 Task: Look for space in Burlington, United States from 10th July, 2023 to 15th July, 2023 for 7 adults in price range Rs.10000 to Rs.15000. Place can be entire place or shared room with 4 bedrooms having 7 beds and 4 bathrooms. Property type can be house, flat, guest house. Amenities needed are: wifi, TV, free parkinig on premises, gym, breakfast. Booking option can be shelf check-in. Required host language is English.
Action: Mouse moved to (402, 99)
Screenshot: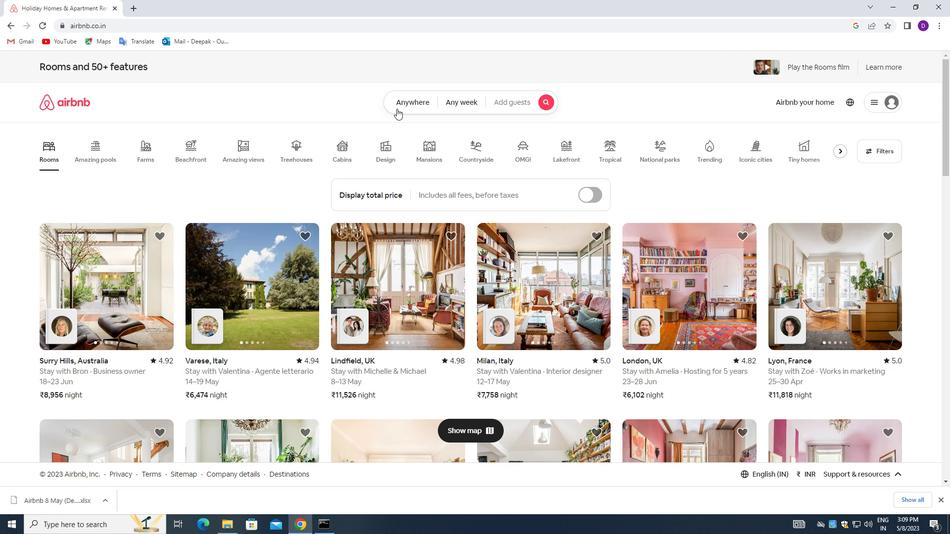 
Action: Mouse pressed left at (402, 99)
Screenshot: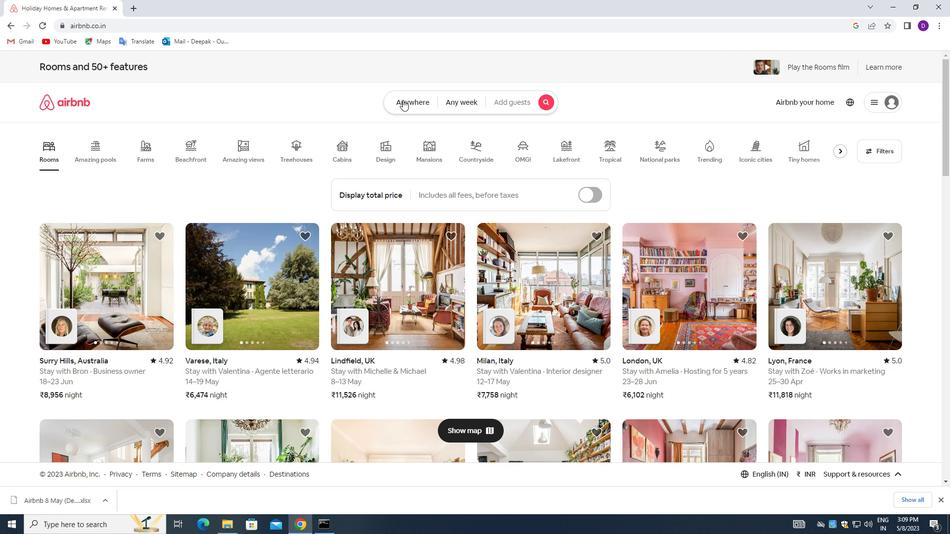 
Action: Mouse moved to (354, 140)
Screenshot: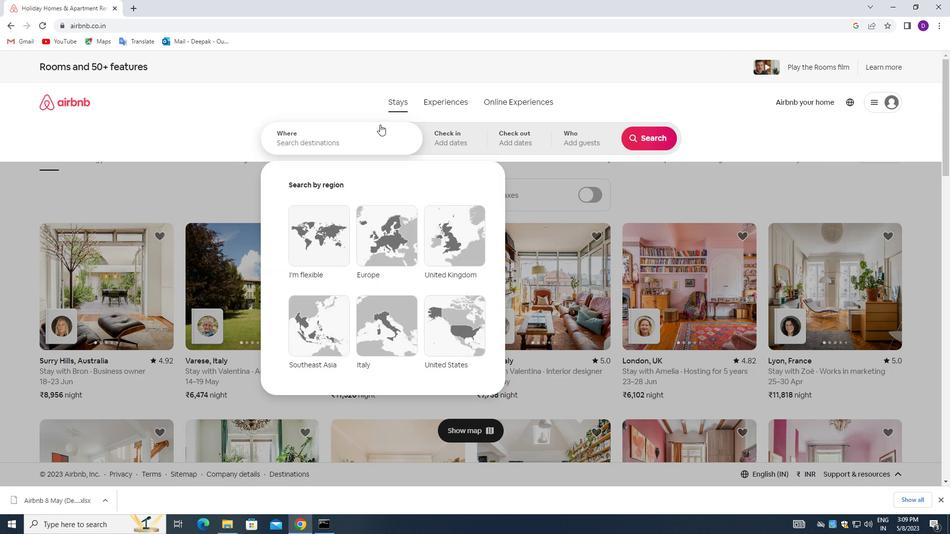 
Action: Mouse pressed left at (354, 140)
Screenshot: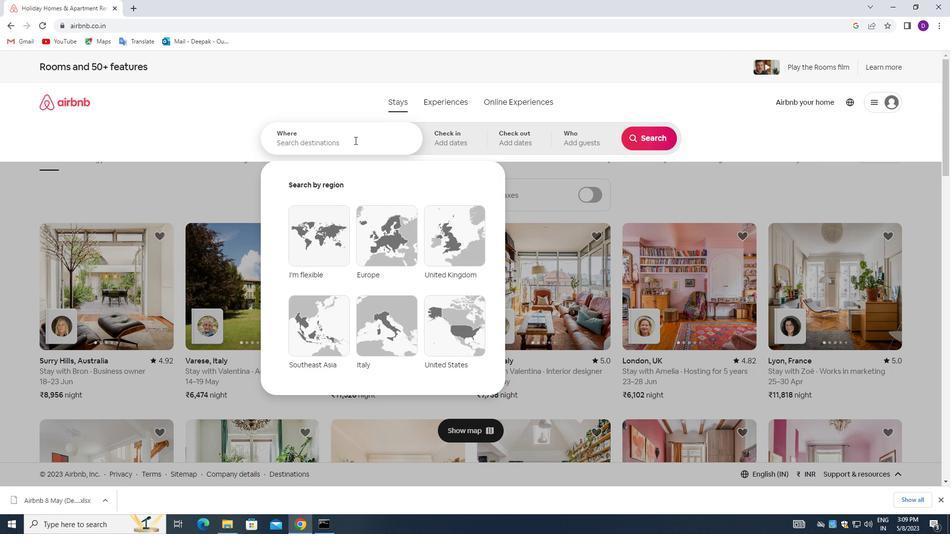 
Action: Mouse moved to (216, 192)
Screenshot: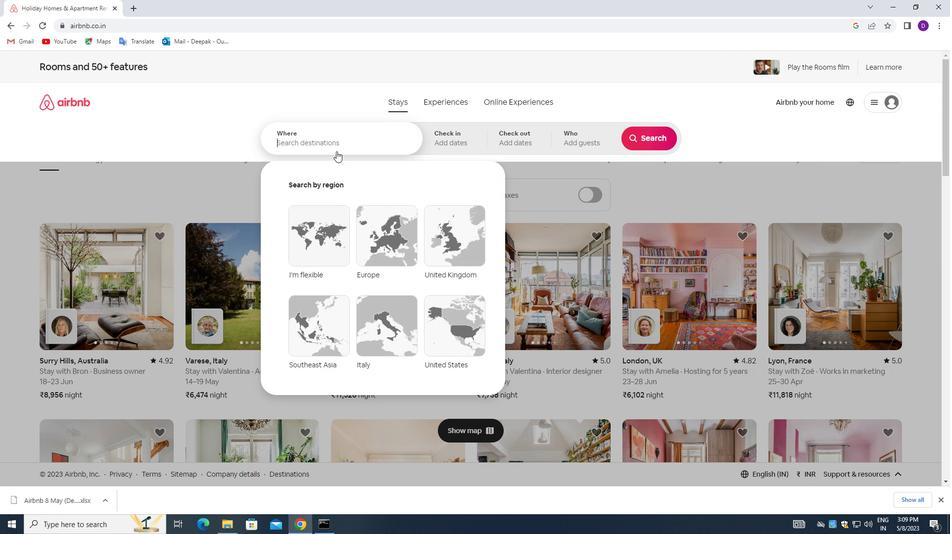 
Action: Key pressed <Key.shift_r>Burlington,<Key.space><Key.shift>UNITED<Key.space><Key.shift_r>STATES<Key.enter>
Screenshot: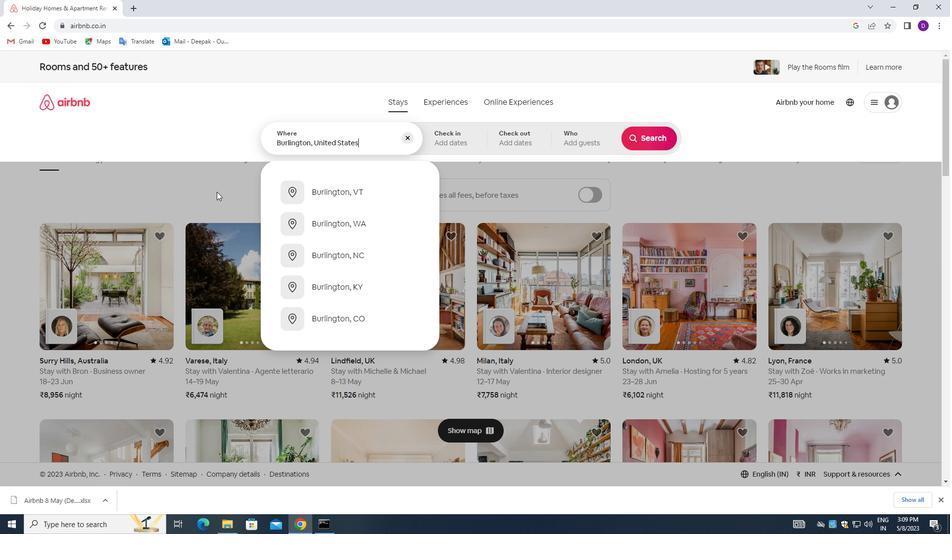 
Action: Mouse moved to (644, 219)
Screenshot: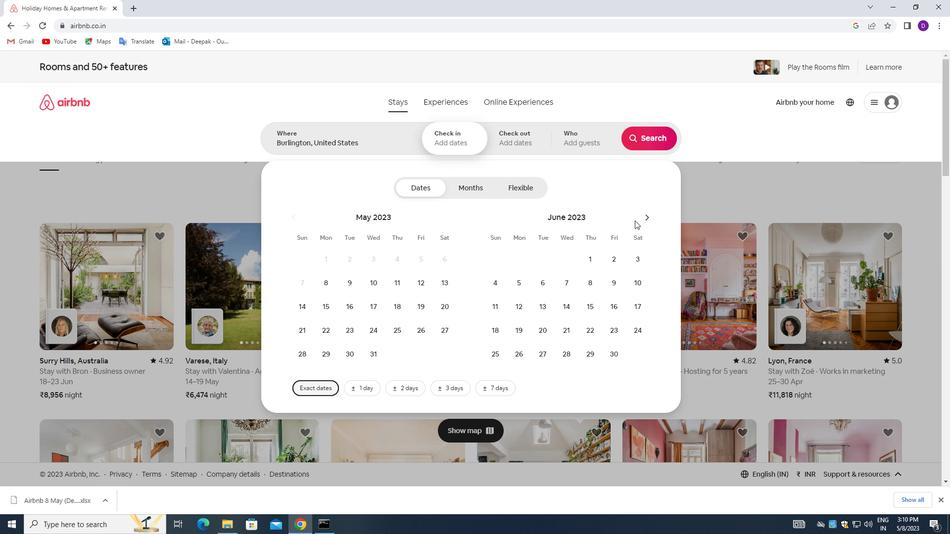 
Action: Mouse pressed left at (644, 219)
Screenshot: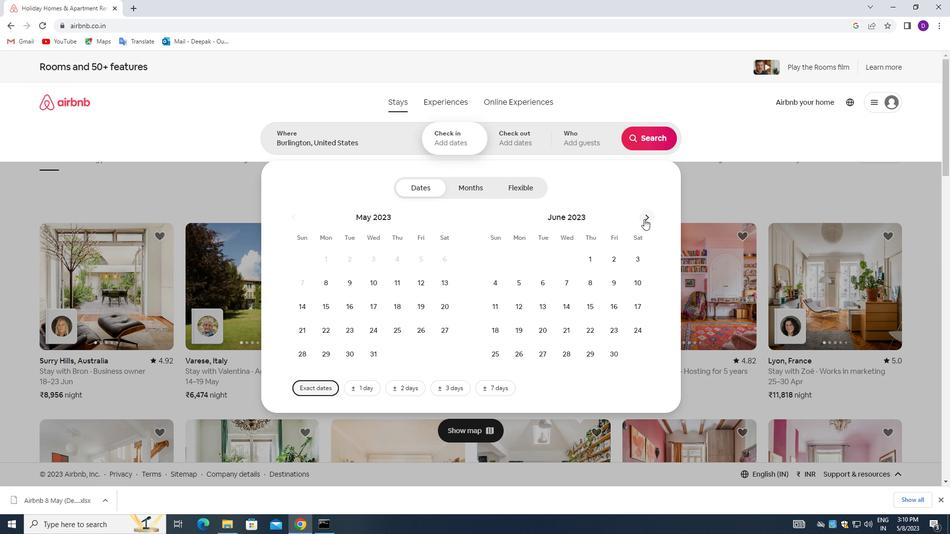 
Action: Mouse moved to (518, 302)
Screenshot: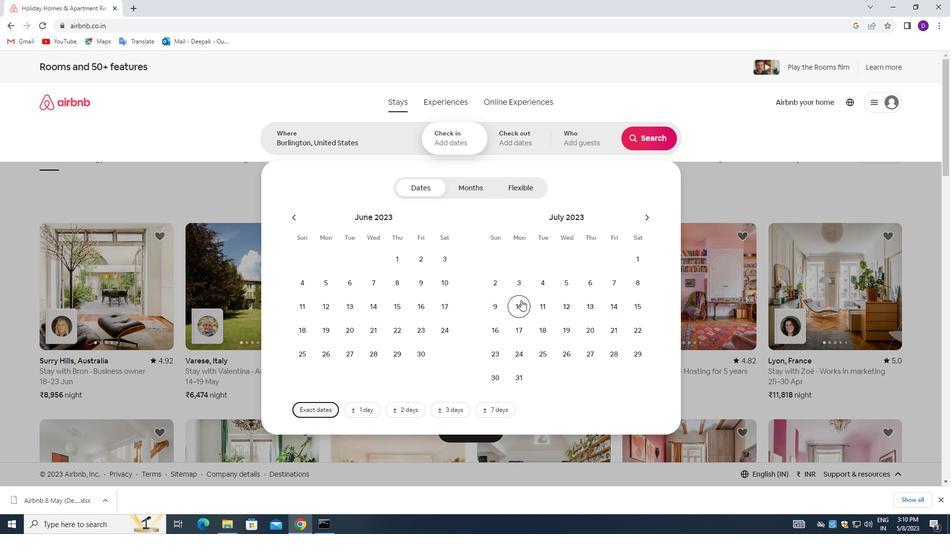 
Action: Mouse pressed left at (518, 302)
Screenshot: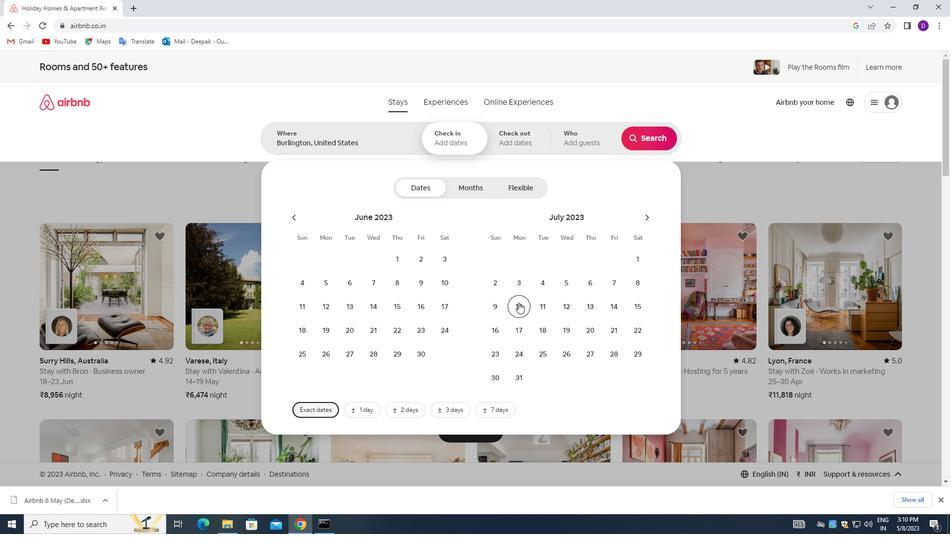 
Action: Mouse moved to (634, 302)
Screenshot: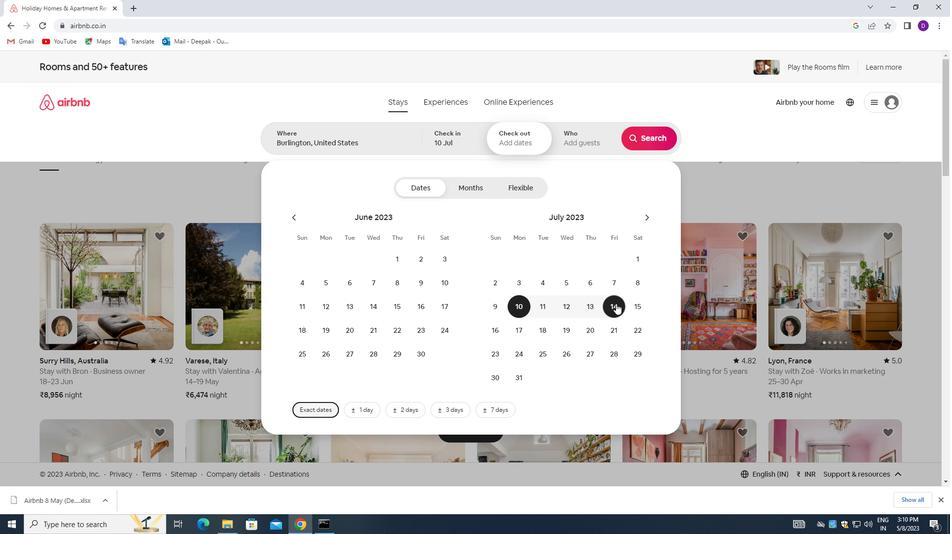 
Action: Mouse pressed left at (634, 302)
Screenshot: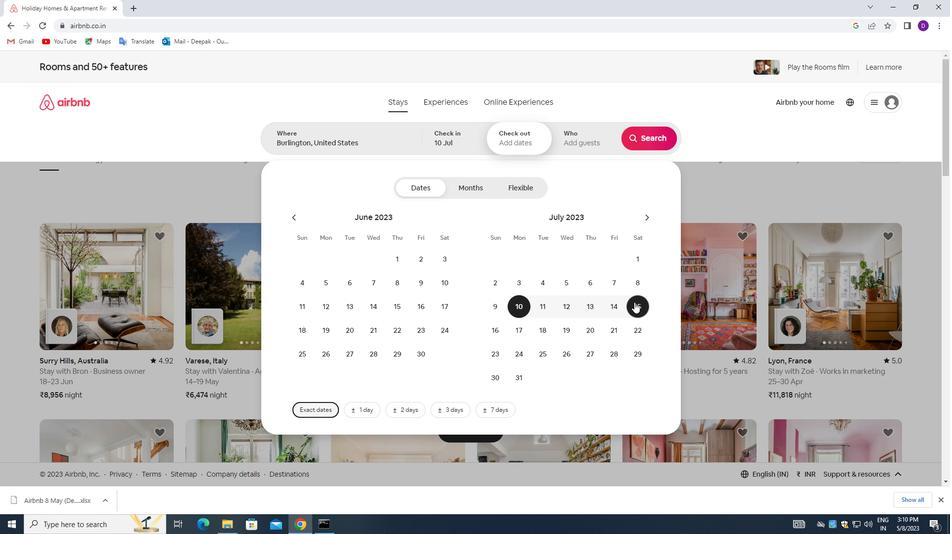 
Action: Mouse moved to (579, 142)
Screenshot: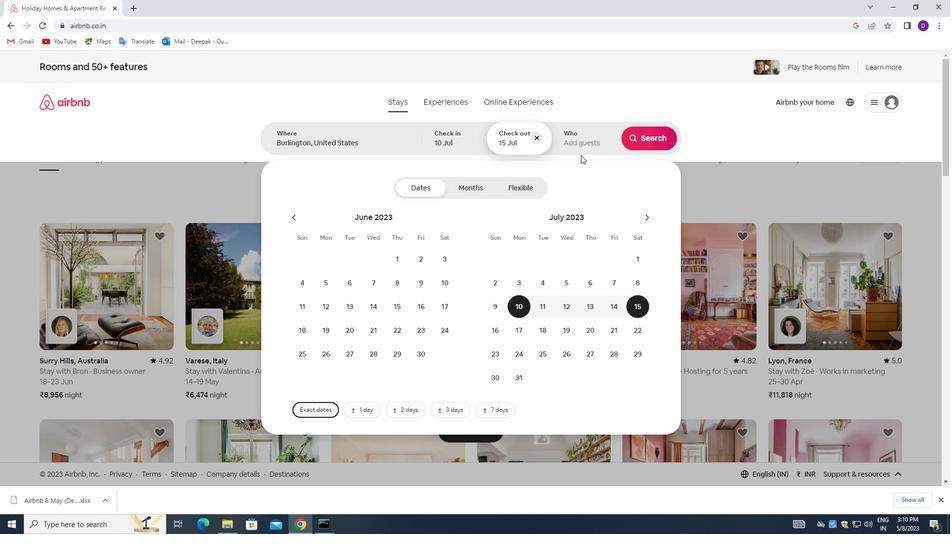 
Action: Mouse pressed left at (579, 142)
Screenshot: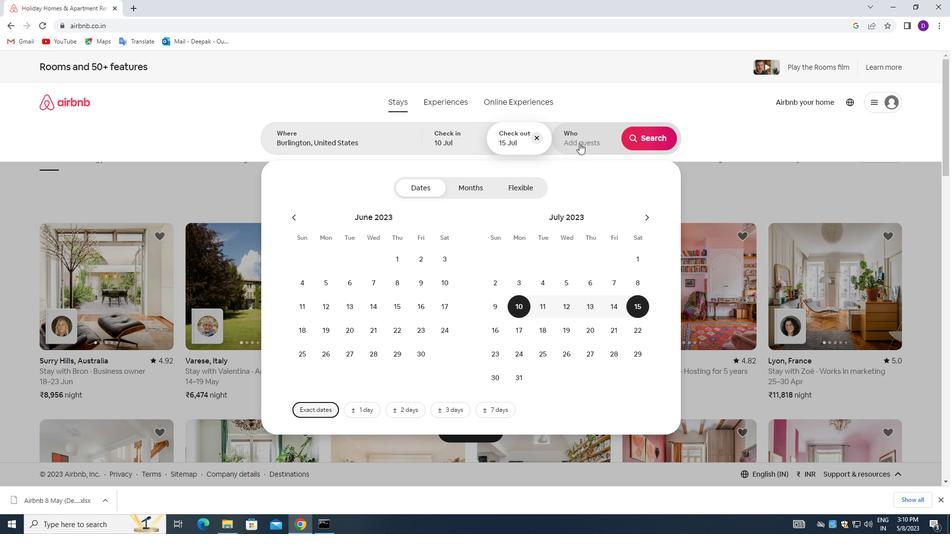 
Action: Mouse moved to (650, 193)
Screenshot: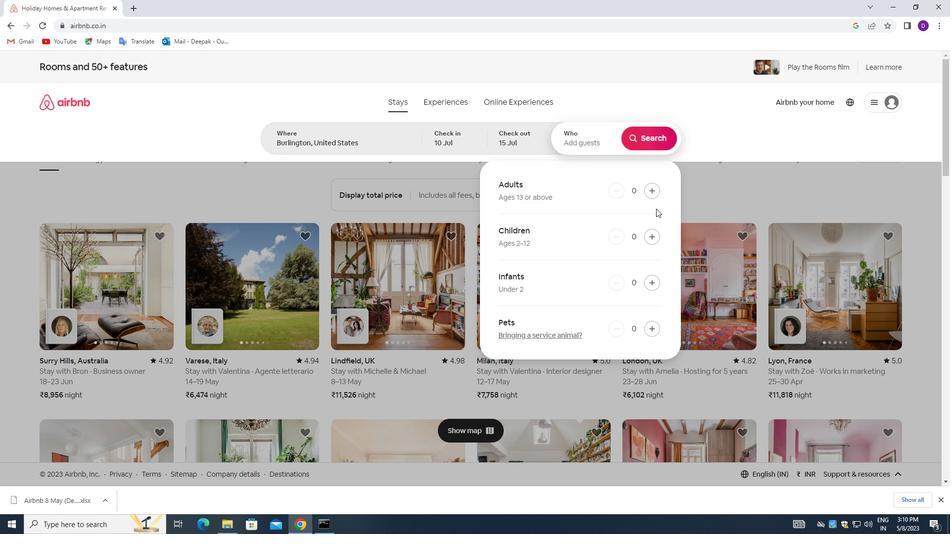 
Action: Mouse pressed left at (650, 193)
Screenshot: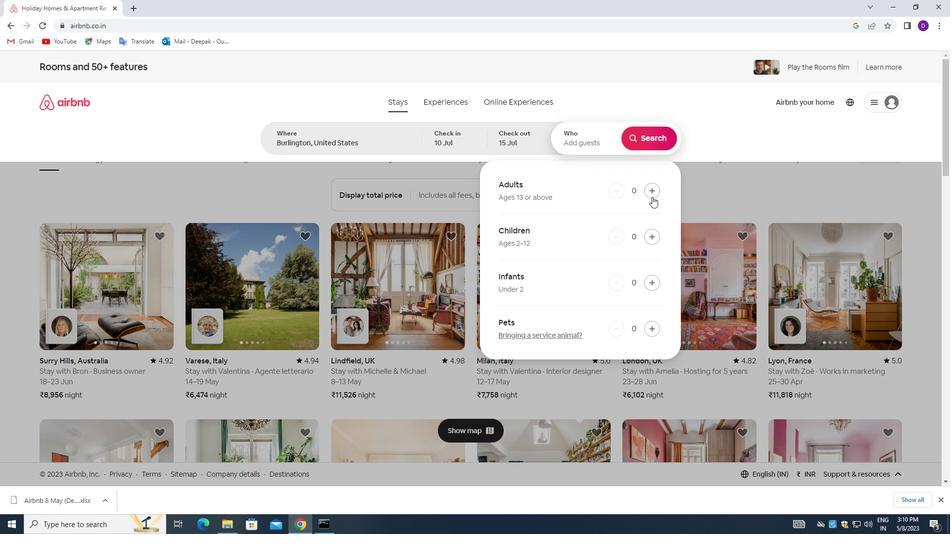 
Action: Mouse pressed left at (650, 193)
Screenshot: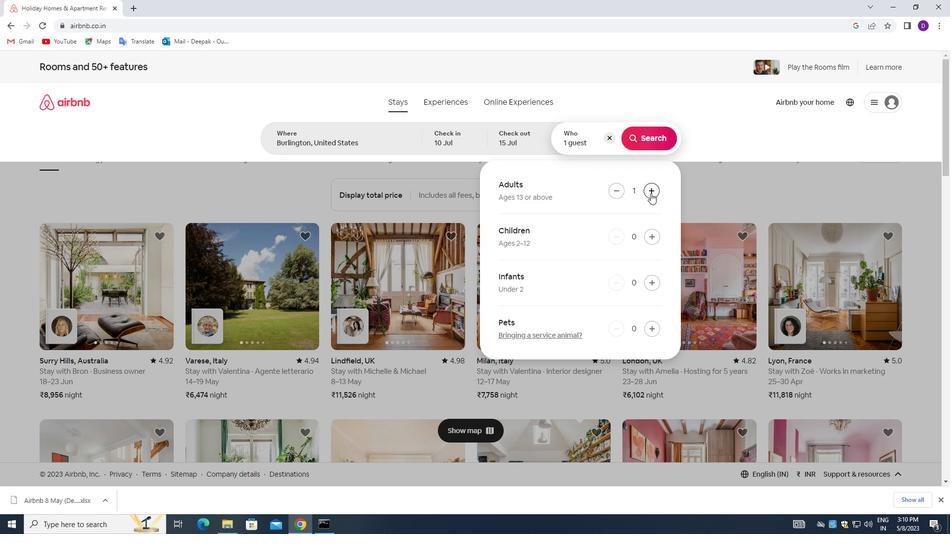 
Action: Mouse pressed left at (650, 193)
Screenshot: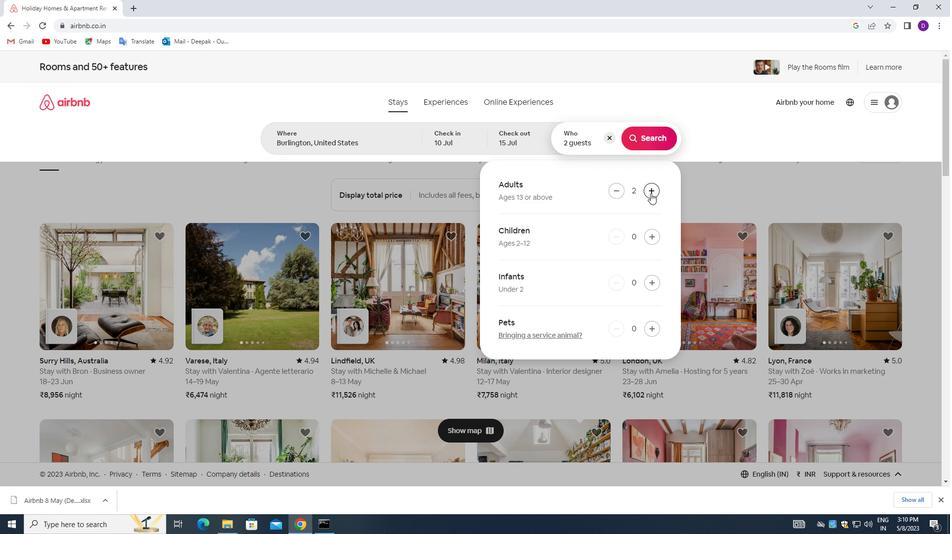 
Action: Mouse pressed left at (650, 193)
Screenshot: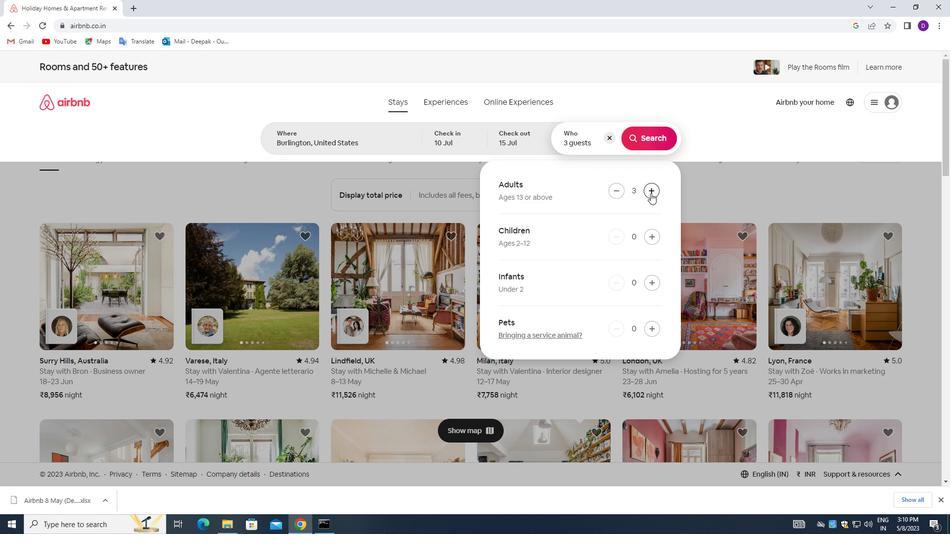 
Action: Mouse pressed left at (650, 193)
Screenshot: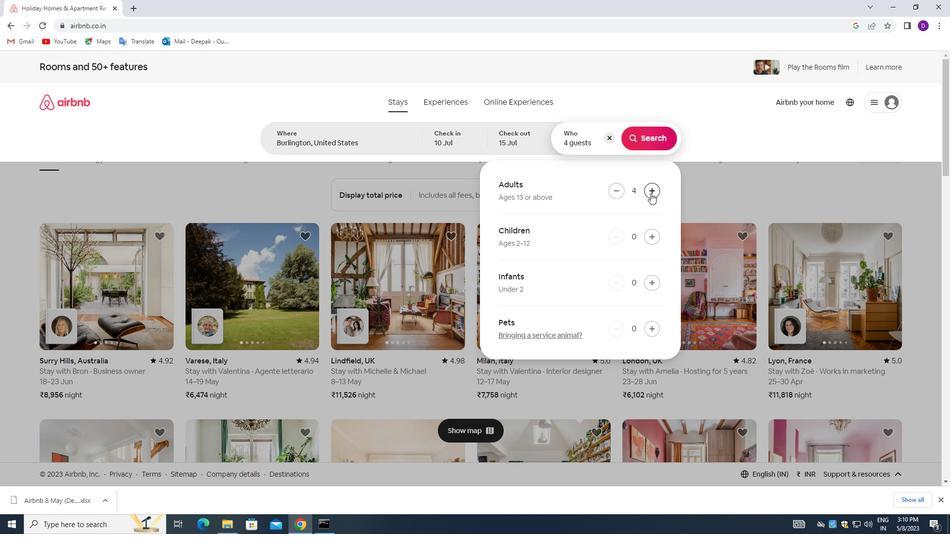 
Action: Mouse pressed left at (650, 193)
Screenshot: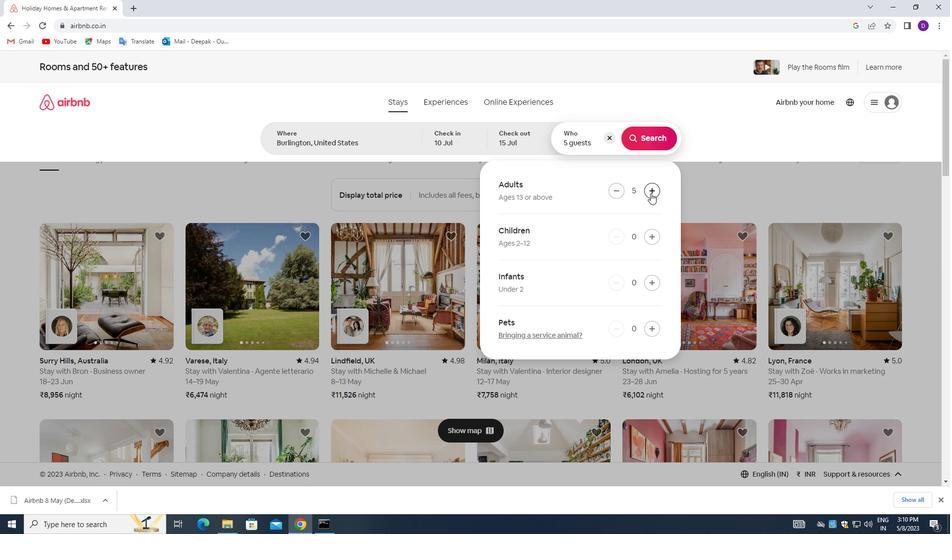 
Action: Mouse pressed left at (650, 193)
Screenshot: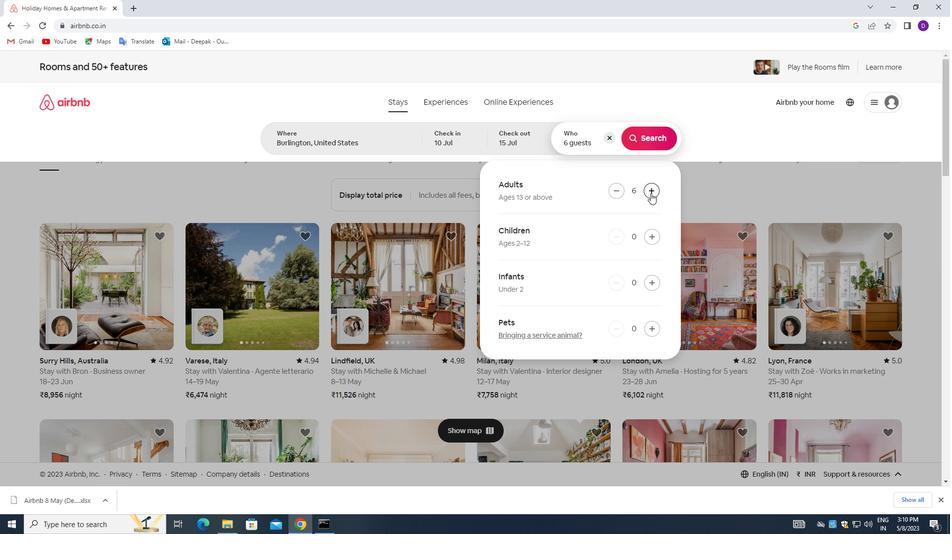 
Action: Mouse moved to (644, 141)
Screenshot: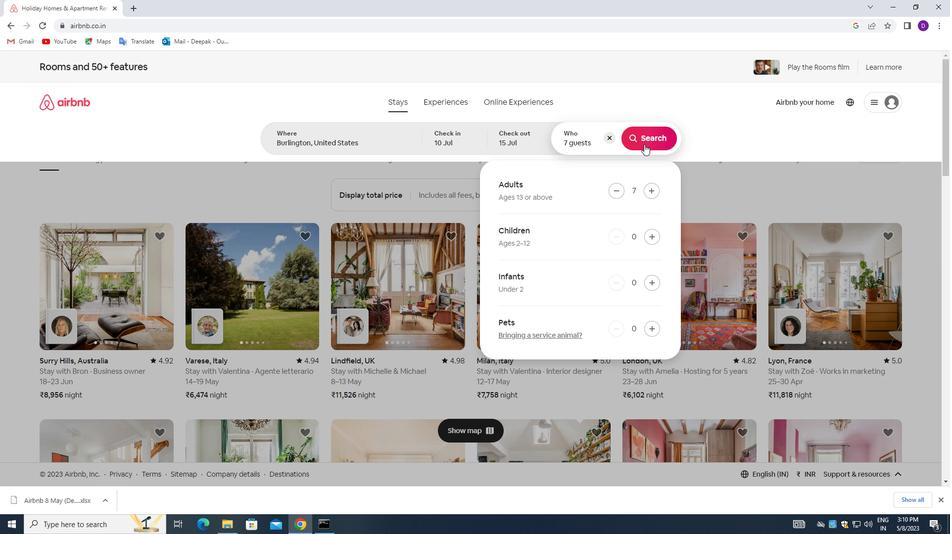 
Action: Mouse pressed left at (644, 141)
Screenshot: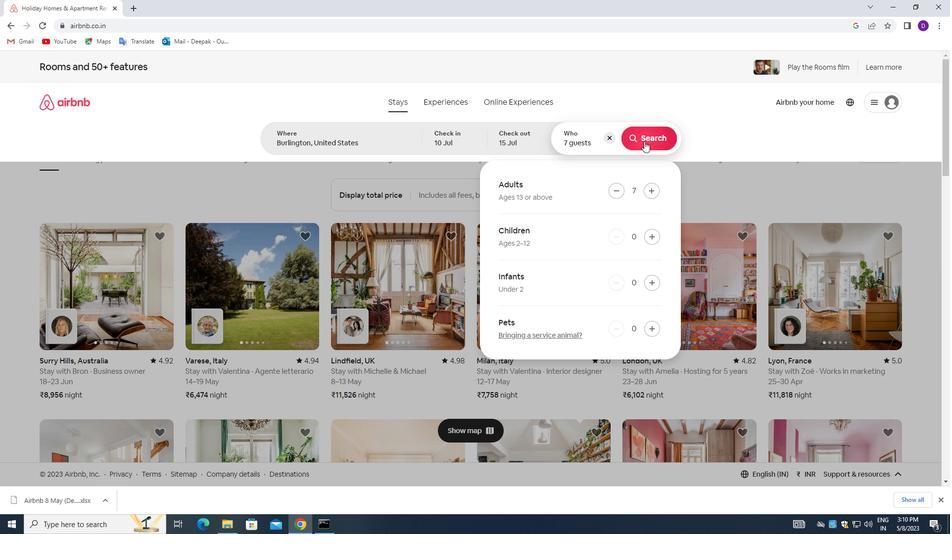 
Action: Mouse moved to (900, 110)
Screenshot: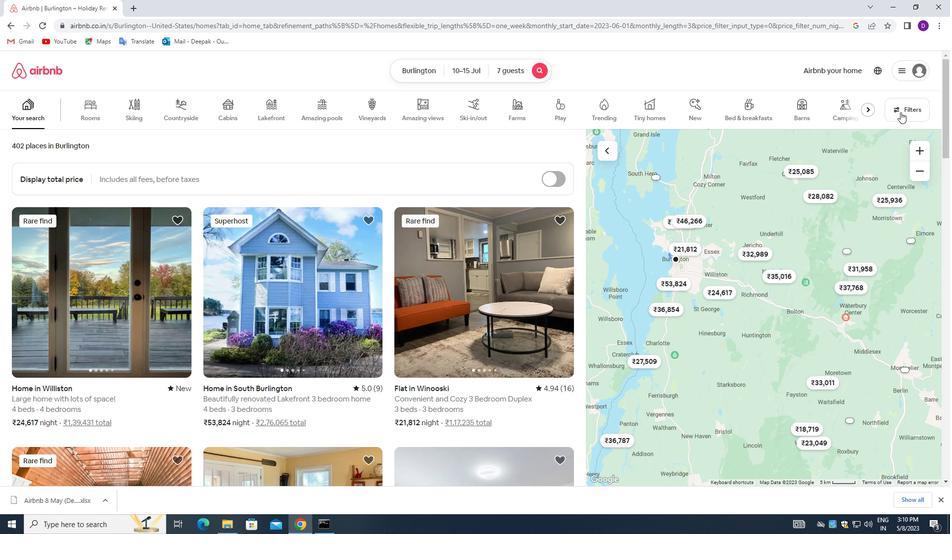 
Action: Mouse pressed left at (900, 110)
Screenshot: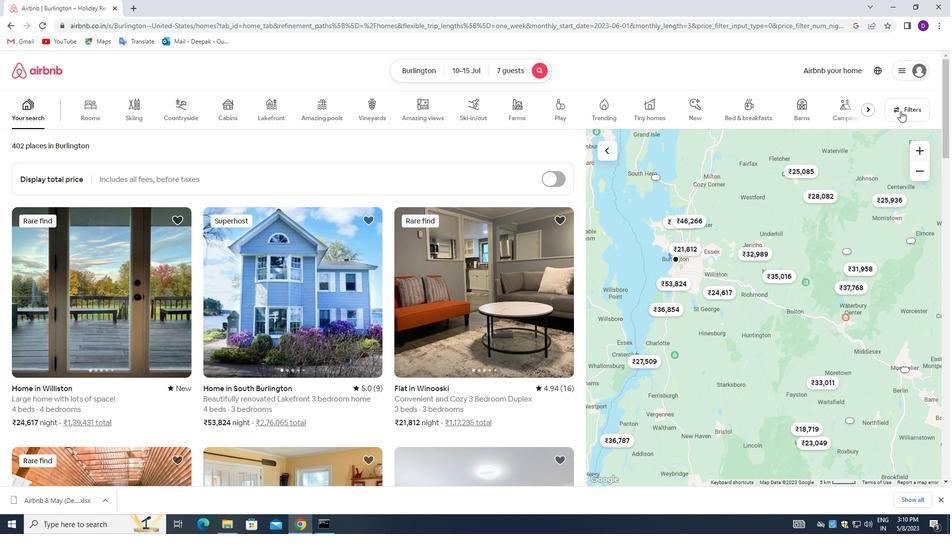 
Action: Mouse moved to (339, 353)
Screenshot: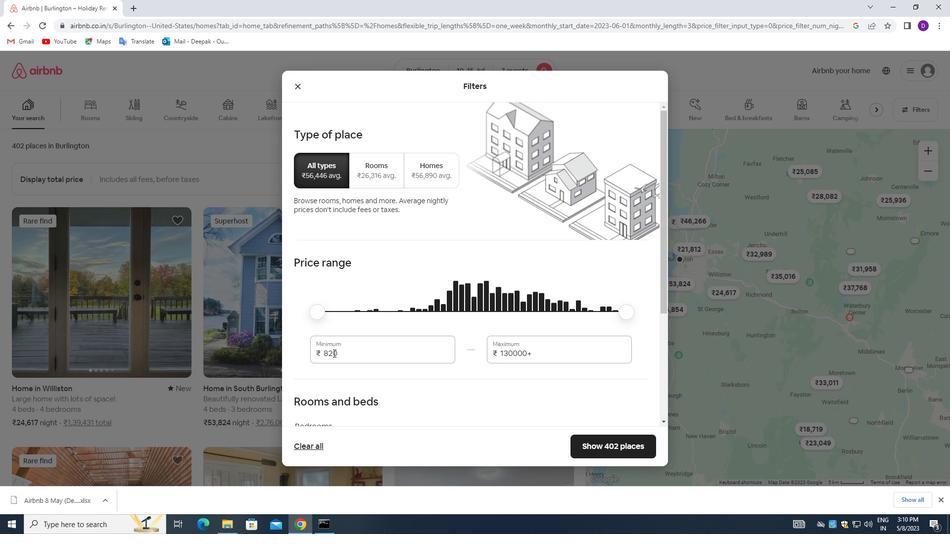 
Action: Mouse pressed left at (339, 353)
Screenshot: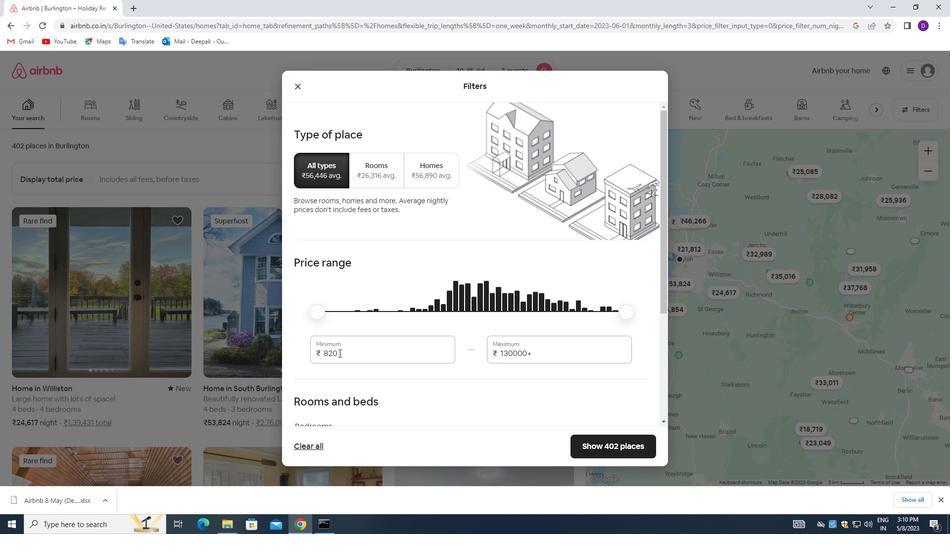 
Action: Mouse pressed left at (339, 353)
Screenshot: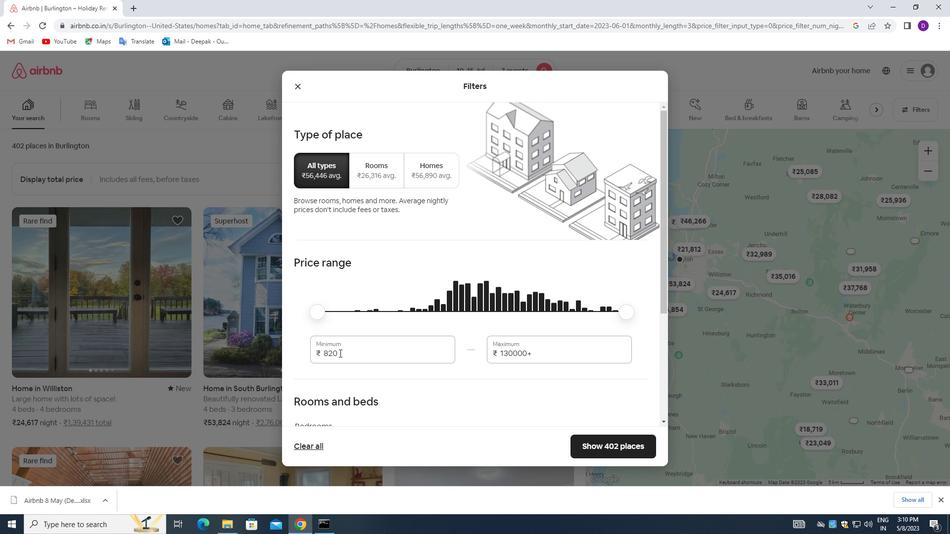 
Action: Key pressed 10000<Key.tab>15000
Screenshot: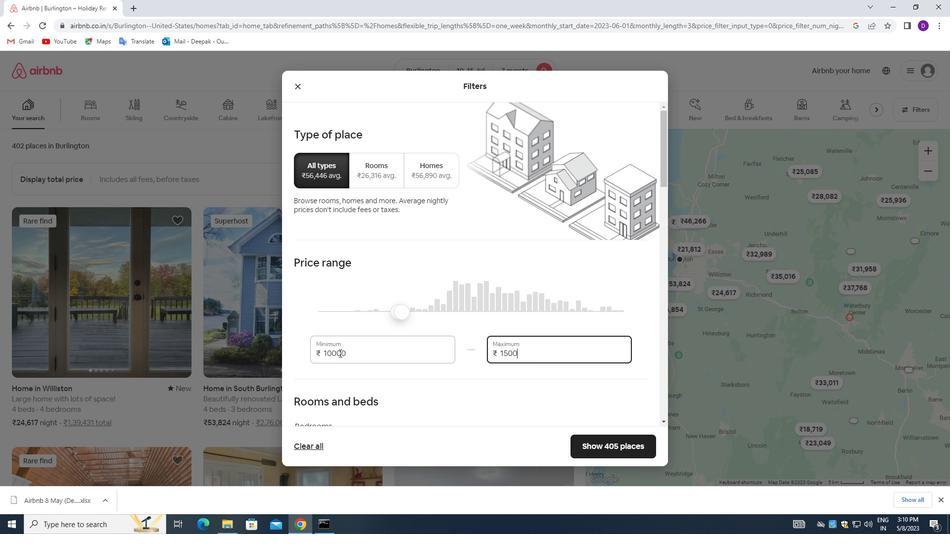 
Action: Mouse moved to (349, 375)
Screenshot: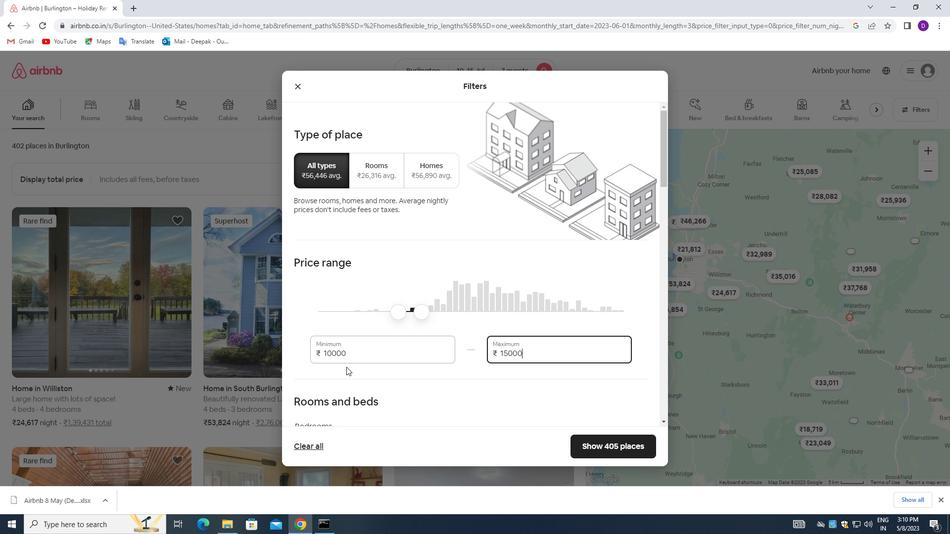 
Action: Mouse scrolled (349, 375) with delta (0, 0)
Screenshot: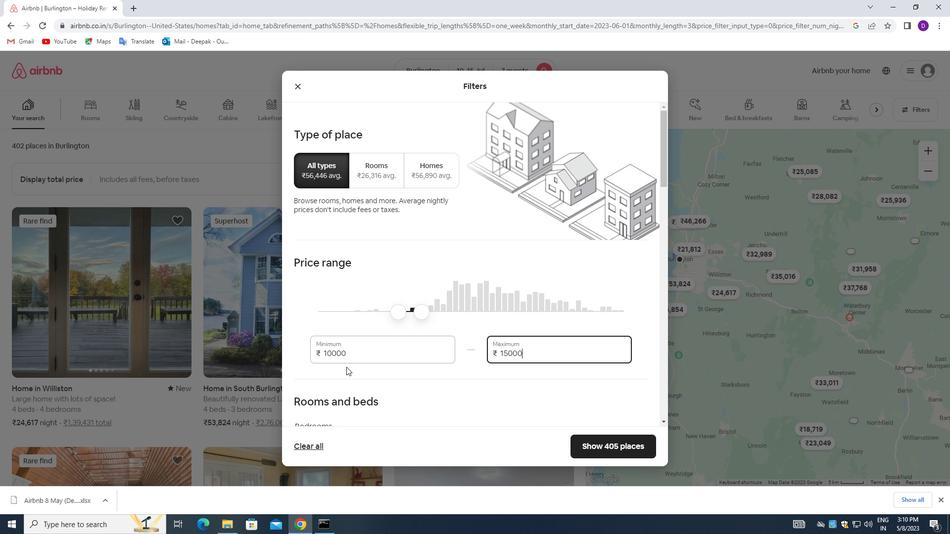 
Action: Mouse moved to (351, 375)
Screenshot: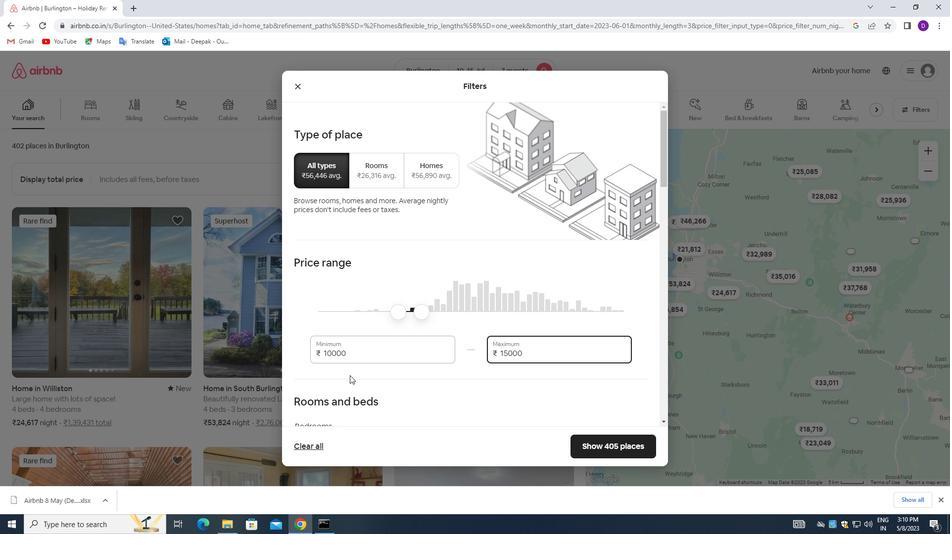 
Action: Mouse scrolled (351, 375) with delta (0, 0)
Screenshot: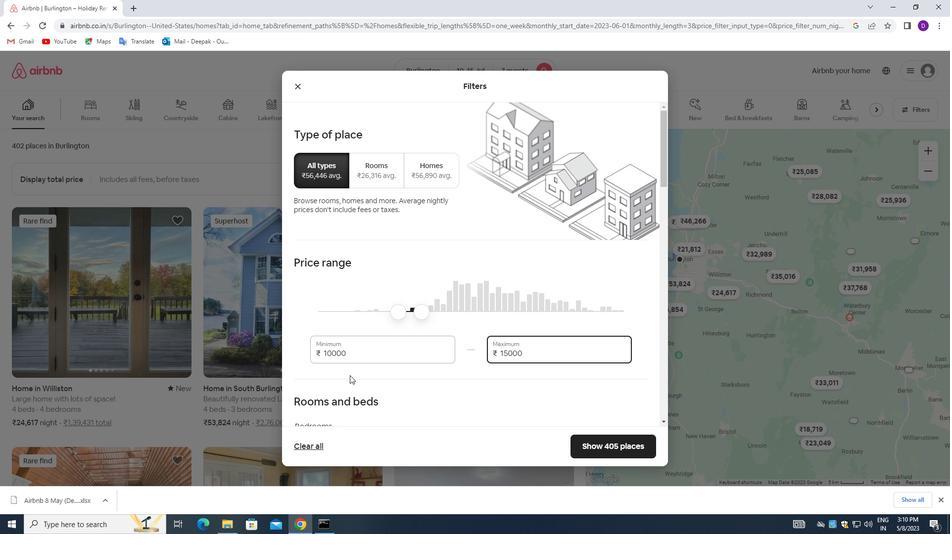 
Action: Mouse moved to (385, 345)
Screenshot: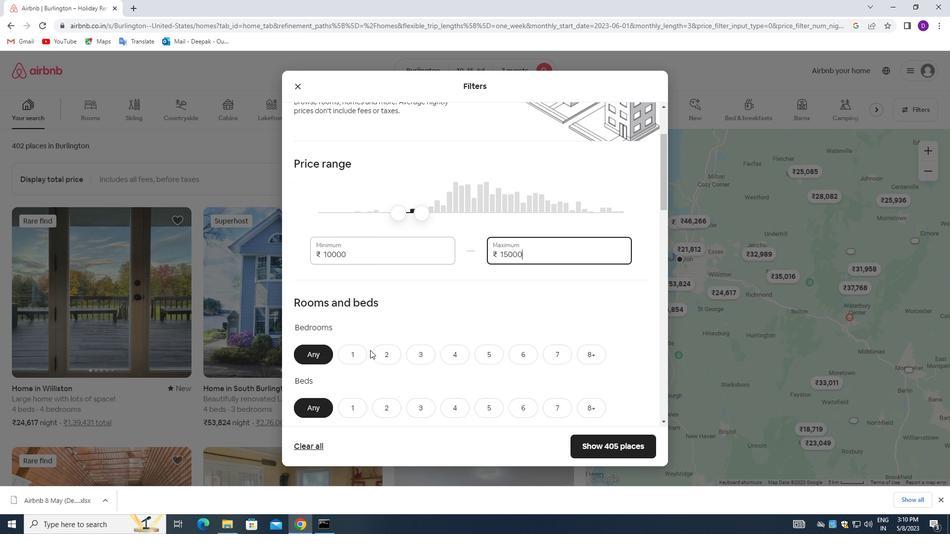 
Action: Mouse scrolled (385, 344) with delta (0, 0)
Screenshot: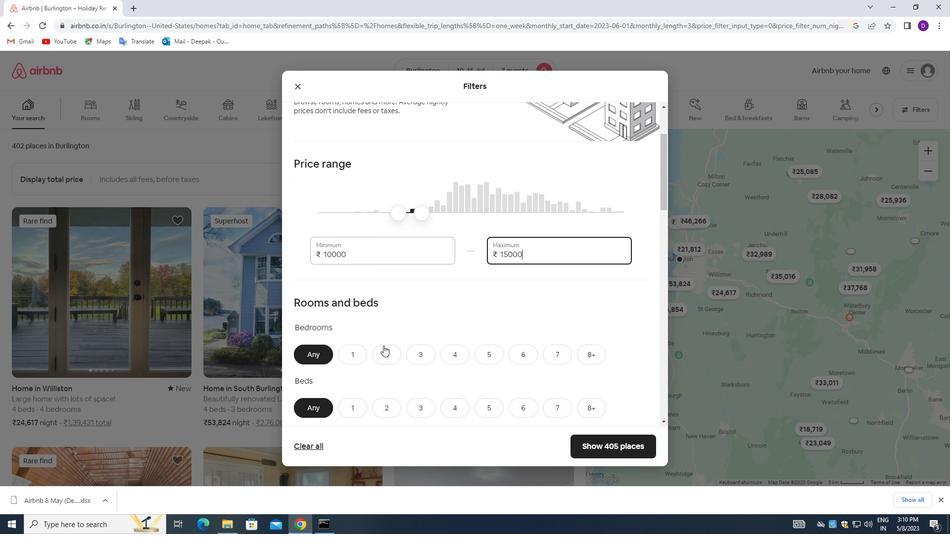 
Action: Mouse moved to (415, 336)
Screenshot: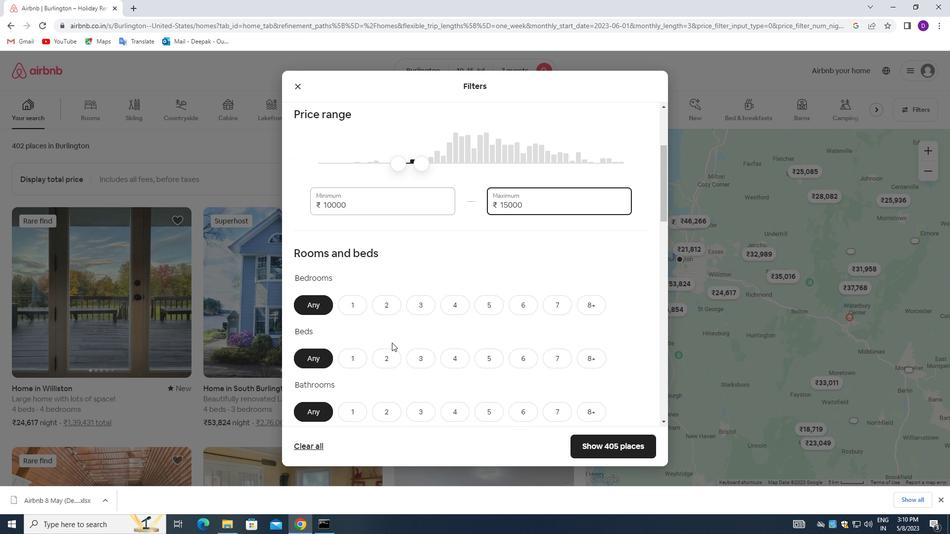 
Action: Mouse scrolled (415, 336) with delta (0, 0)
Screenshot: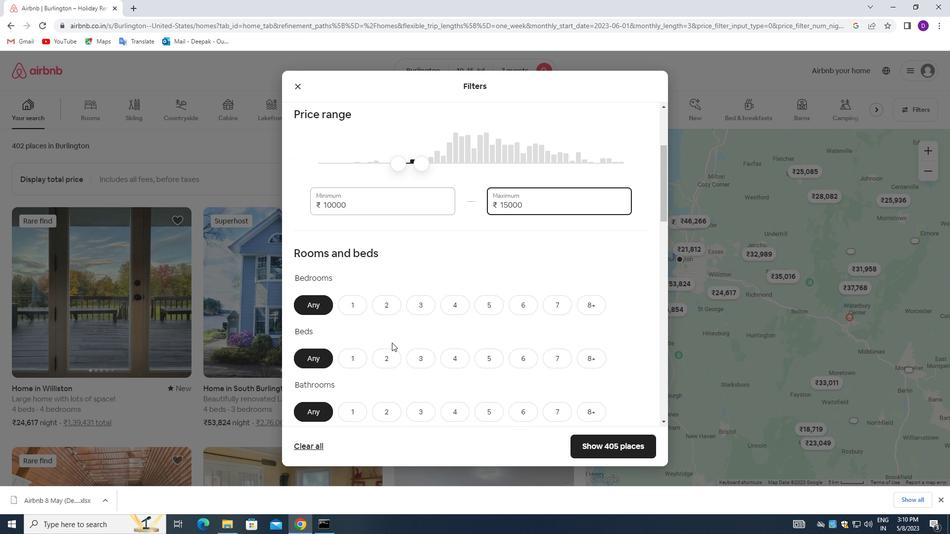 
Action: Mouse moved to (454, 260)
Screenshot: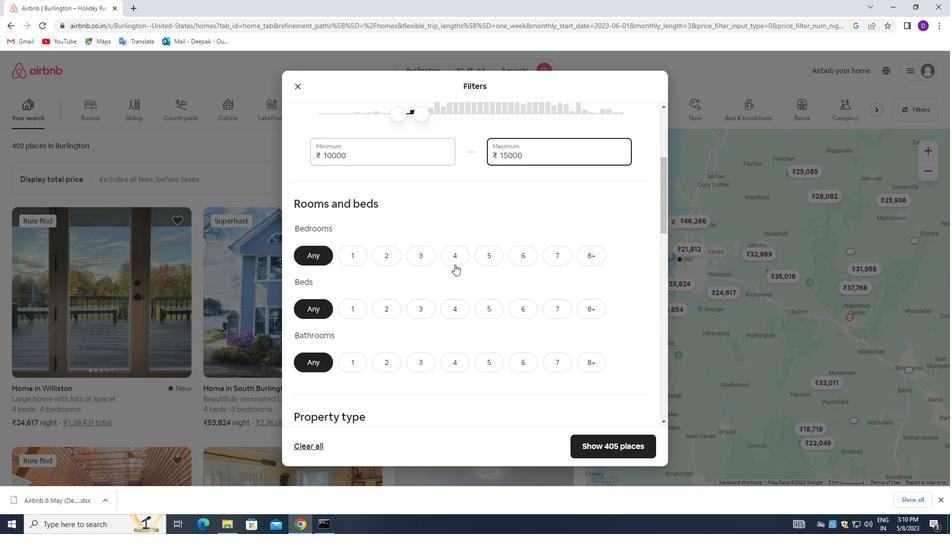 
Action: Mouse pressed left at (454, 260)
Screenshot: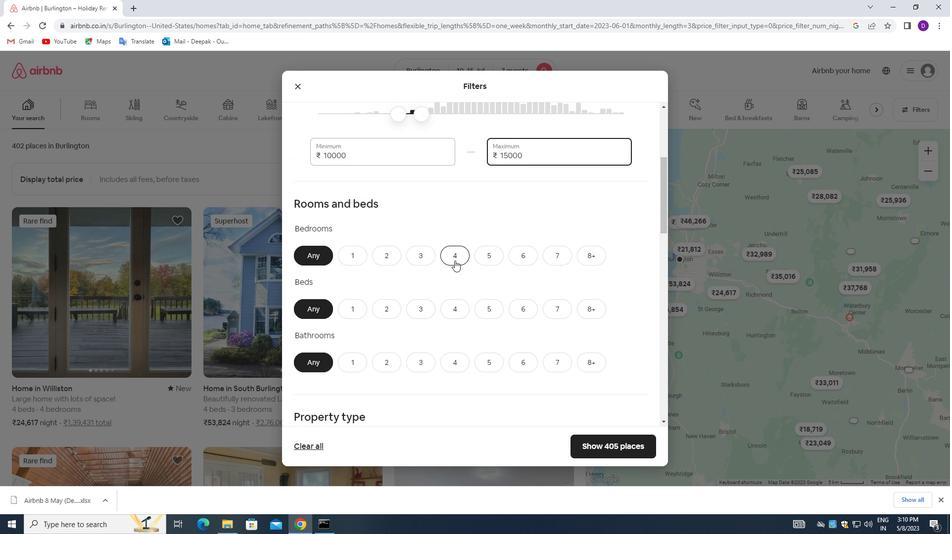 
Action: Mouse moved to (552, 312)
Screenshot: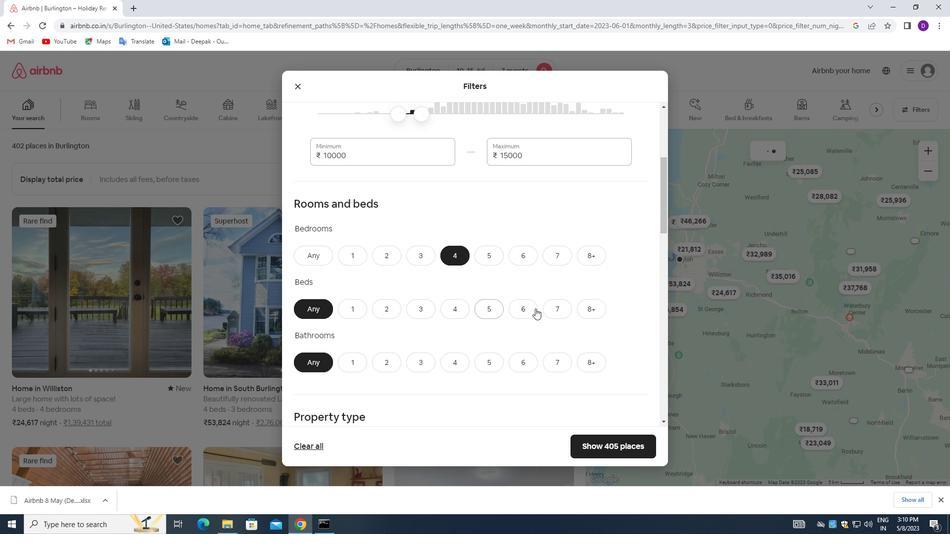 
Action: Mouse pressed left at (552, 312)
Screenshot: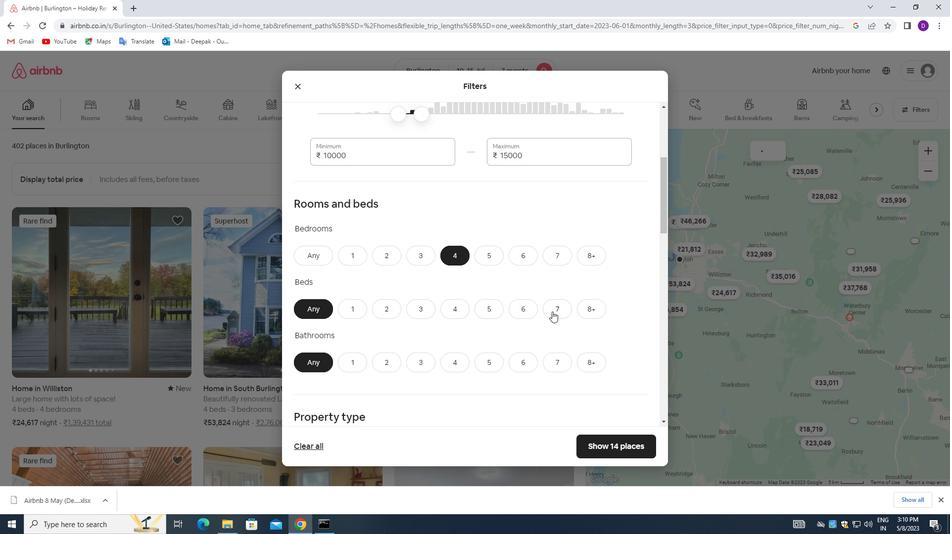 
Action: Mouse moved to (455, 362)
Screenshot: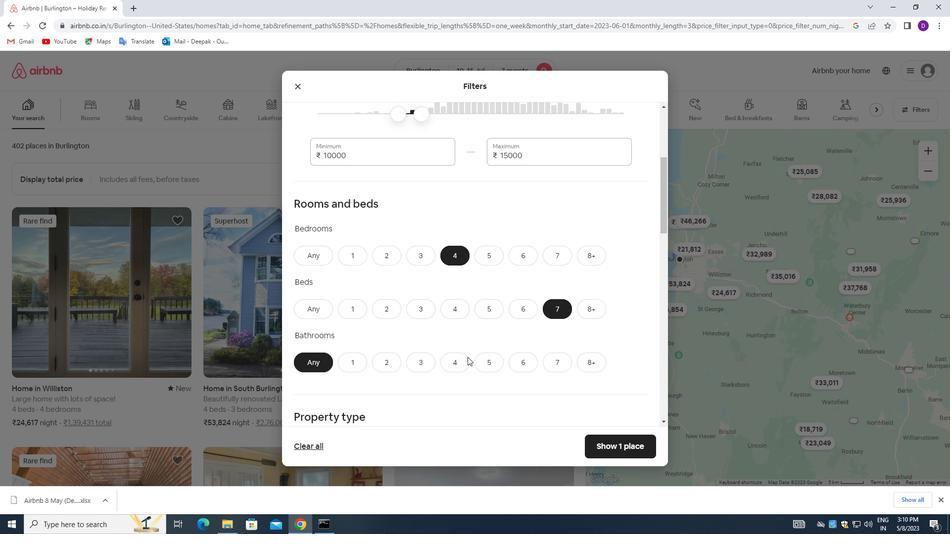 
Action: Mouse pressed left at (455, 362)
Screenshot: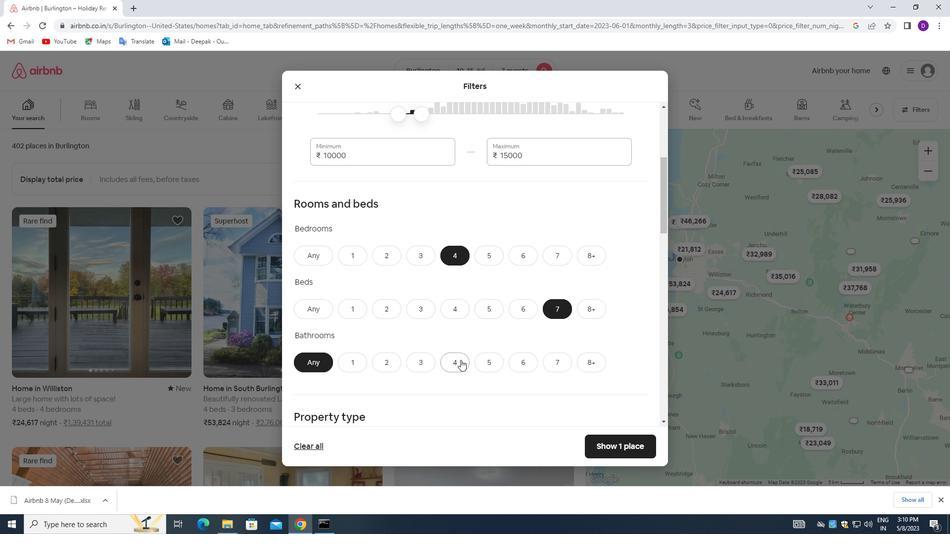 
Action: Mouse moved to (457, 333)
Screenshot: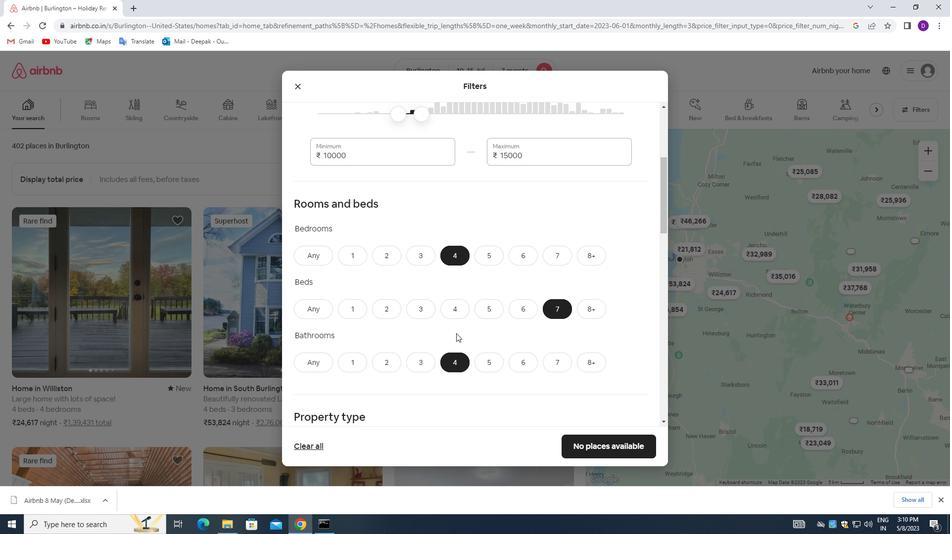 
Action: Mouse scrolled (457, 332) with delta (0, 0)
Screenshot: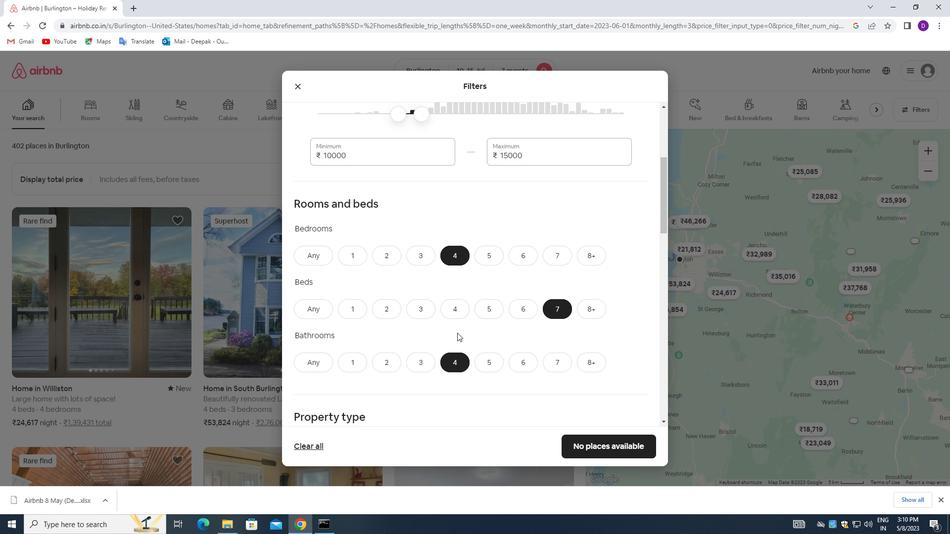 
Action: Mouse scrolled (457, 332) with delta (0, 0)
Screenshot: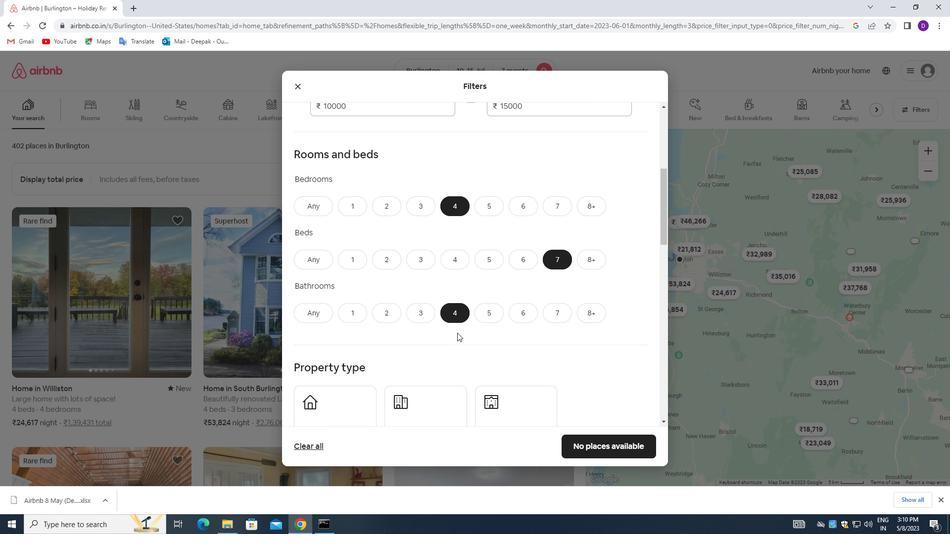 
Action: Mouse scrolled (457, 332) with delta (0, 0)
Screenshot: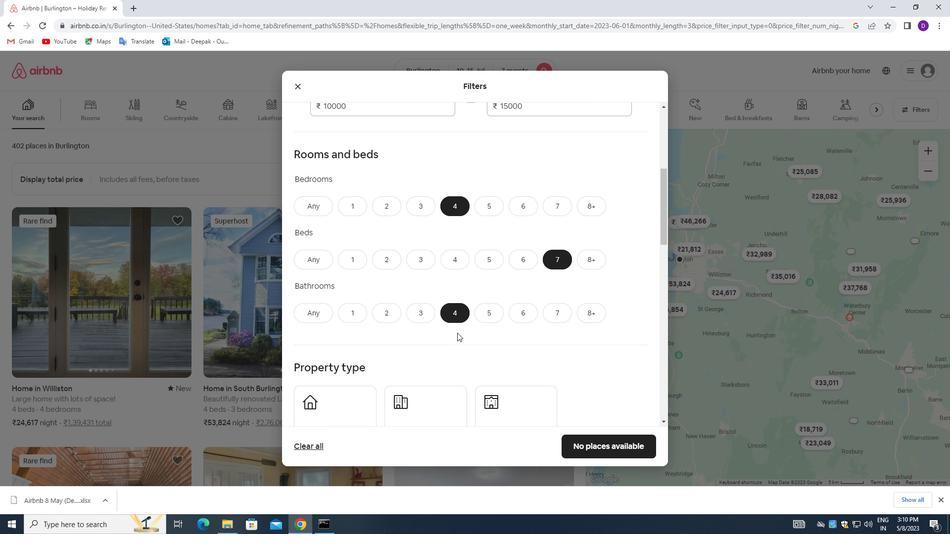 
Action: Mouse moved to (346, 321)
Screenshot: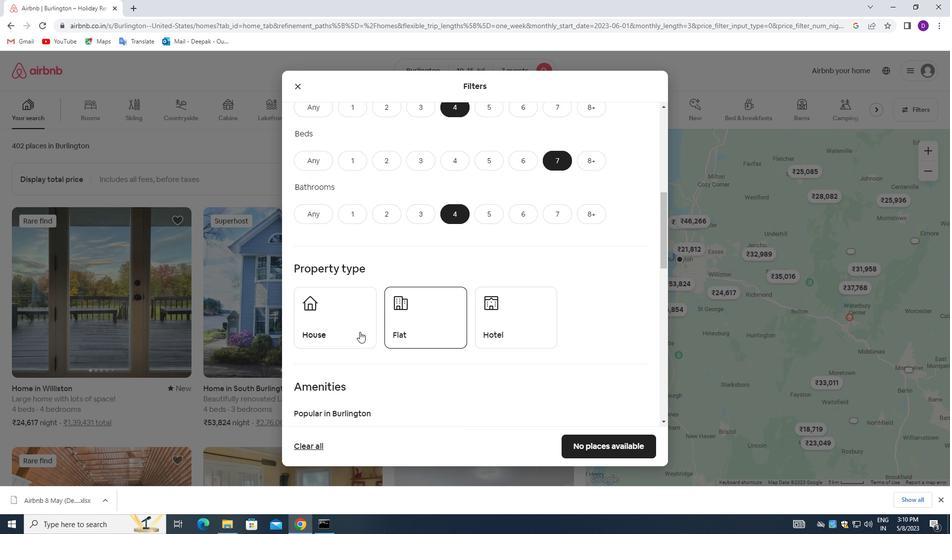
Action: Mouse pressed left at (346, 321)
Screenshot: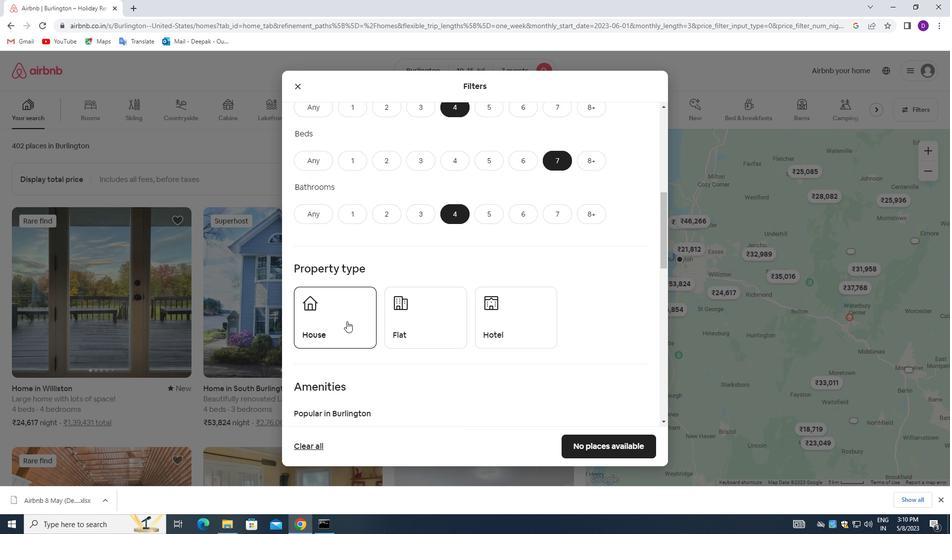 
Action: Mouse moved to (421, 326)
Screenshot: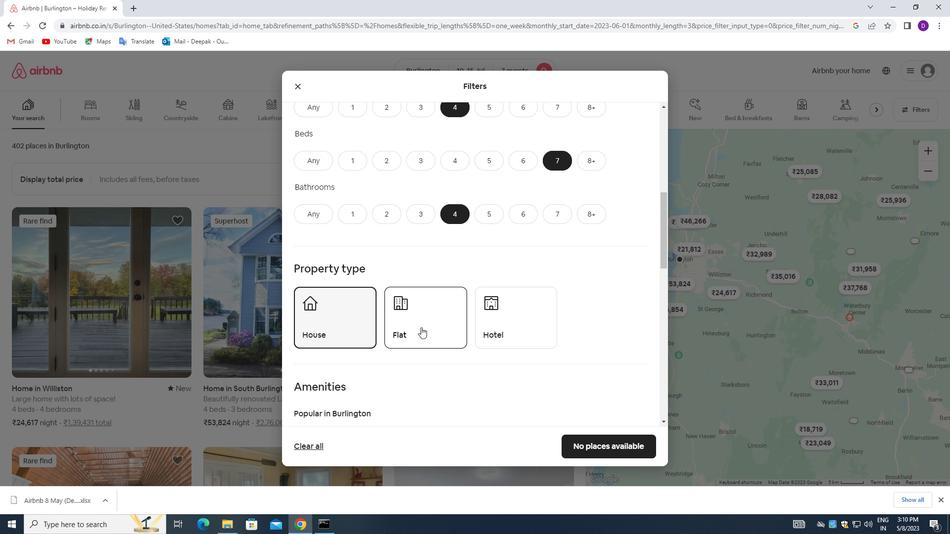 
Action: Mouse pressed left at (421, 326)
Screenshot: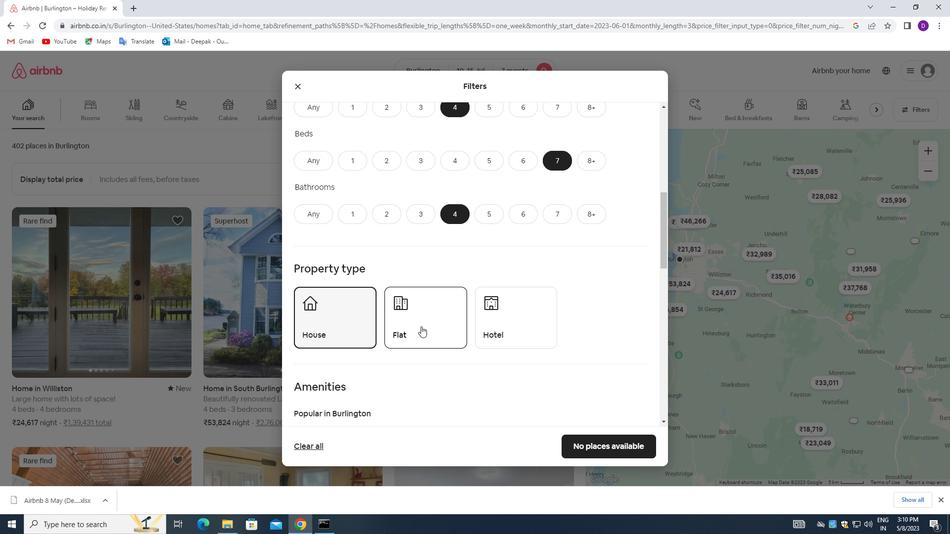 
Action: Mouse moved to (415, 362)
Screenshot: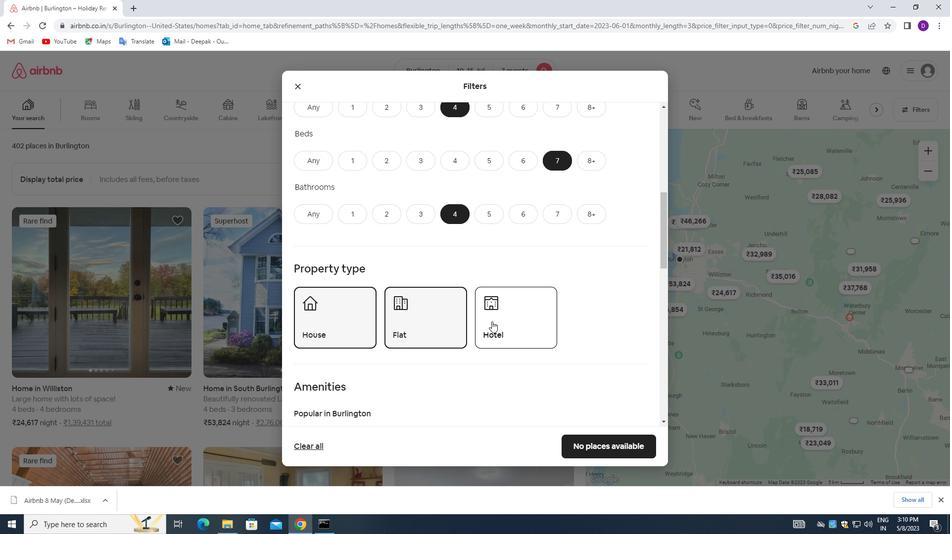 
Action: Mouse scrolled (415, 361) with delta (0, 0)
Screenshot: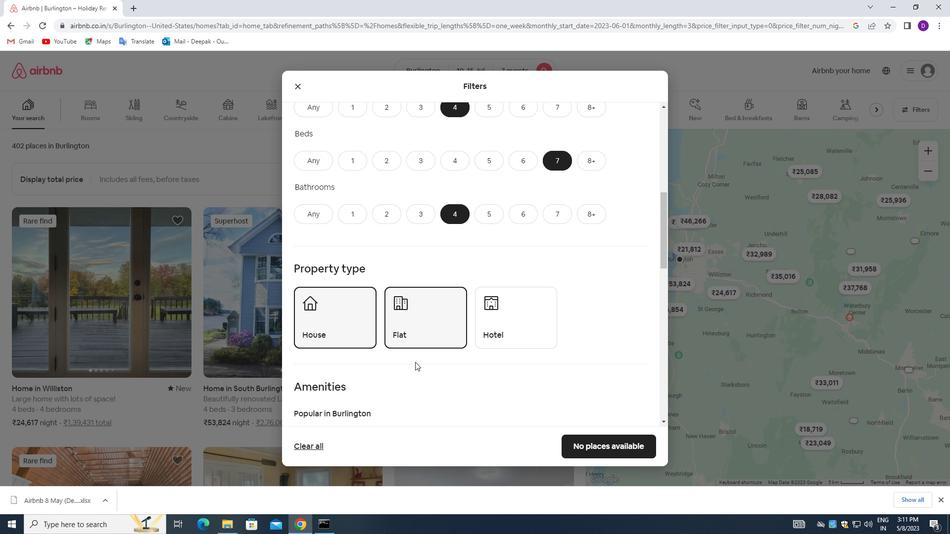 
Action: Mouse scrolled (415, 361) with delta (0, 0)
Screenshot: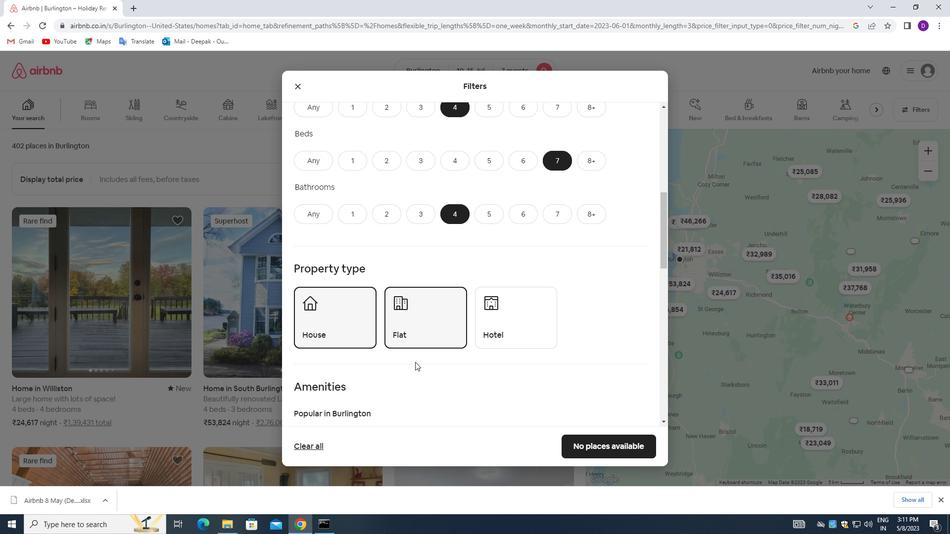 
Action: Mouse scrolled (415, 361) with delta (0, 0)
Screenshot: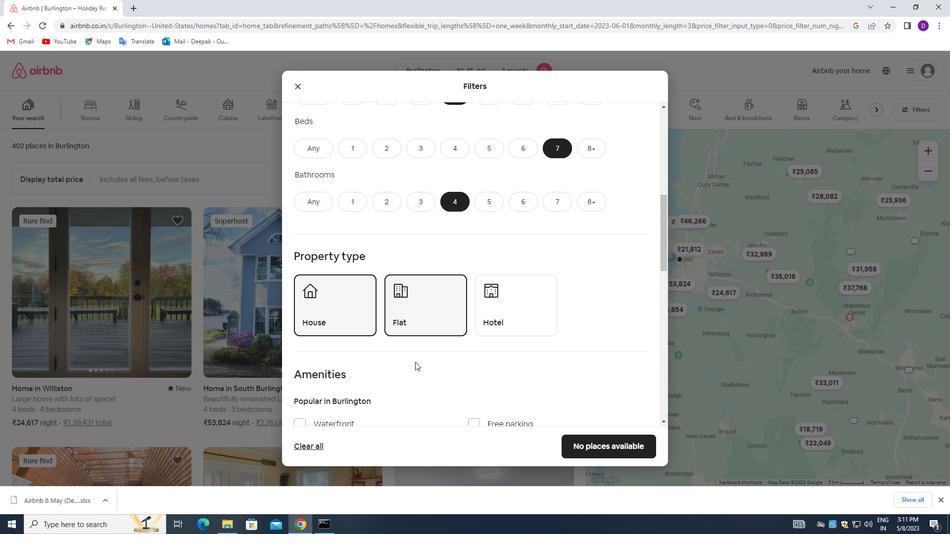
Action: Mouse moved to (298, 312)
Screenshot: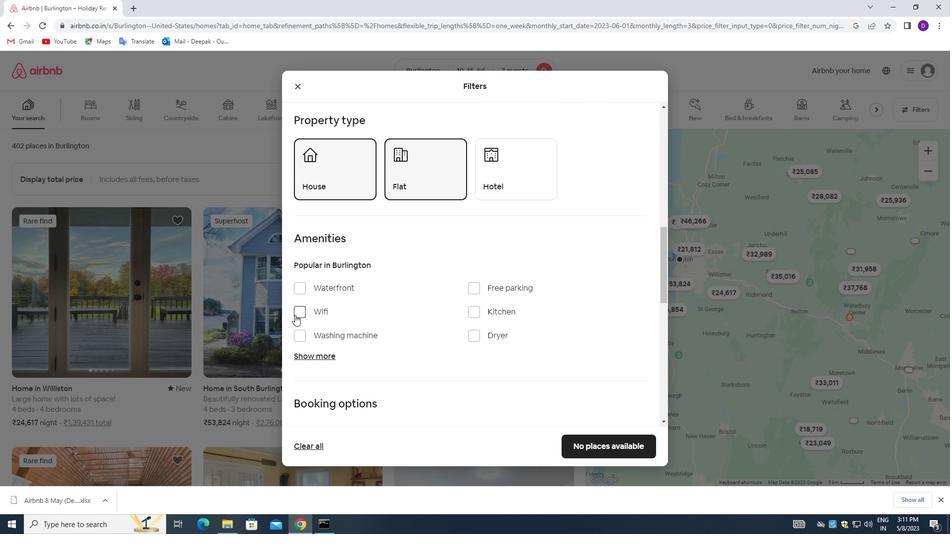 
Action: Mouse pressed left at (298, 312)
Screenshot: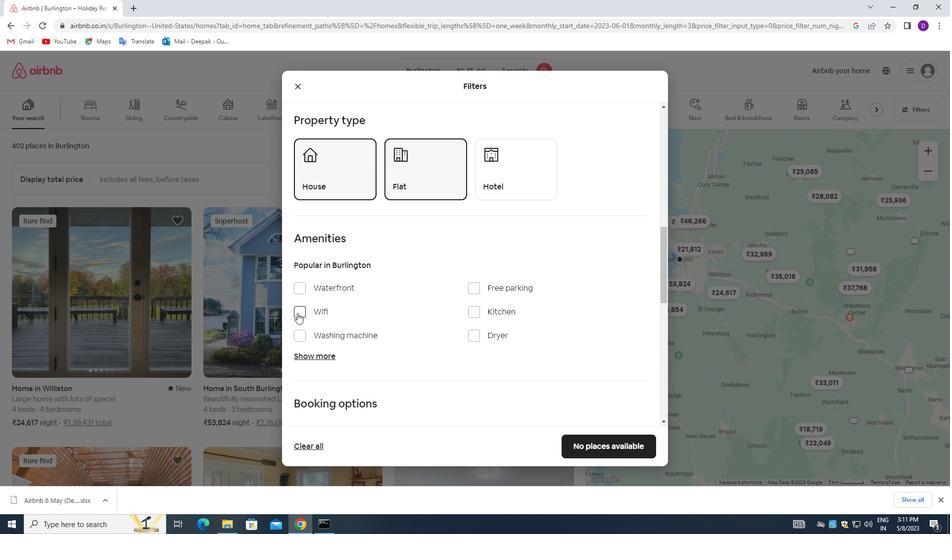 
Action: Mouse moved to (477, 288)
Screenshot: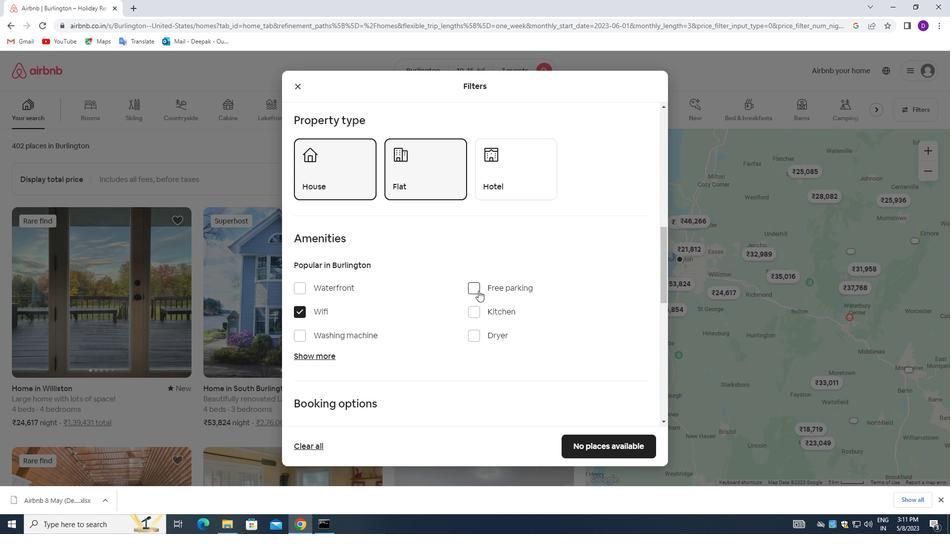 
Action: Mouse pressed left at (477, 288)
Screenshot: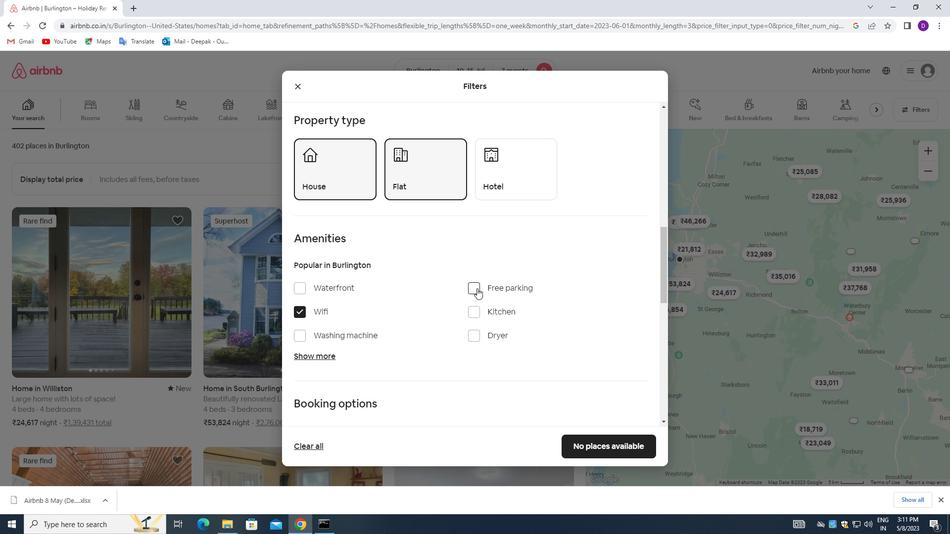 
Action: Mouse moved to (321, 357)
Screenshot: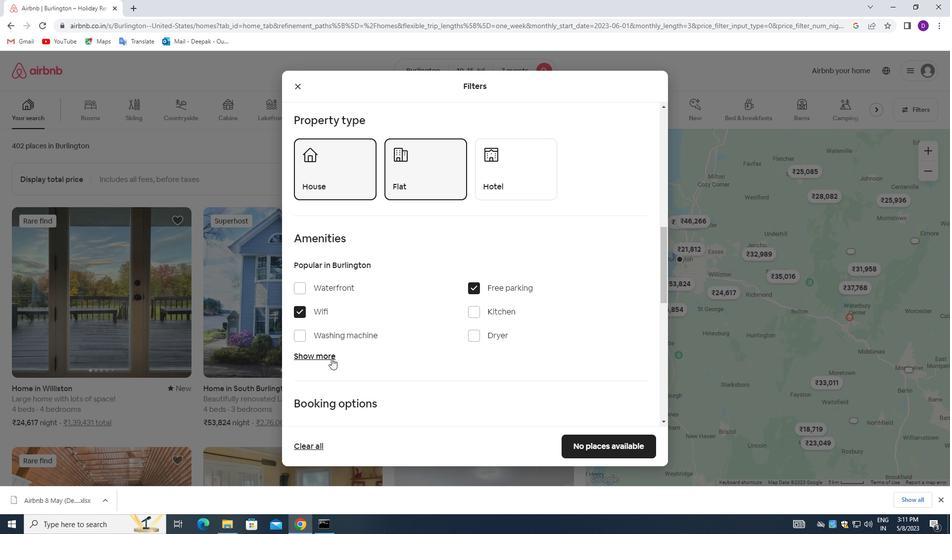 
Action: Mouse pressed left at (321, 357)
Screenshot: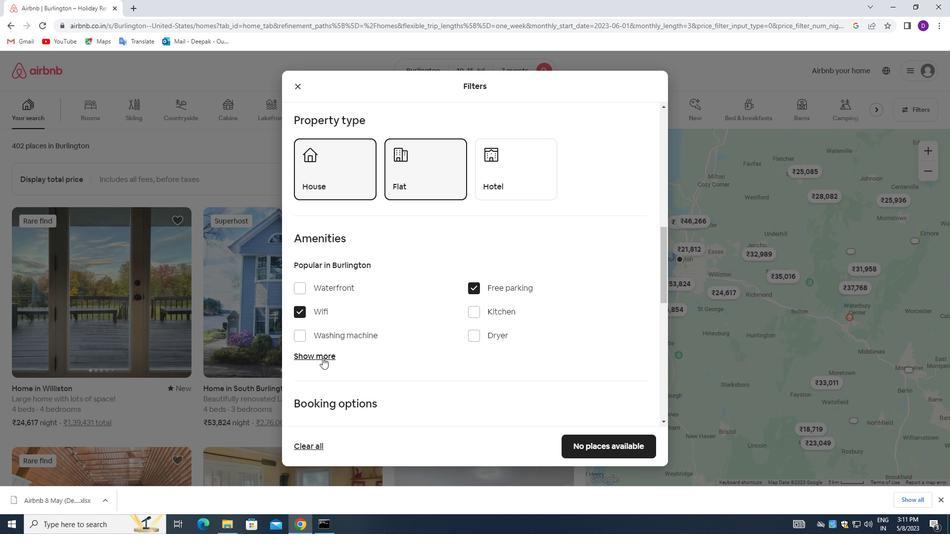 
Action: Mouse moved to (430, 361)
Screenshot: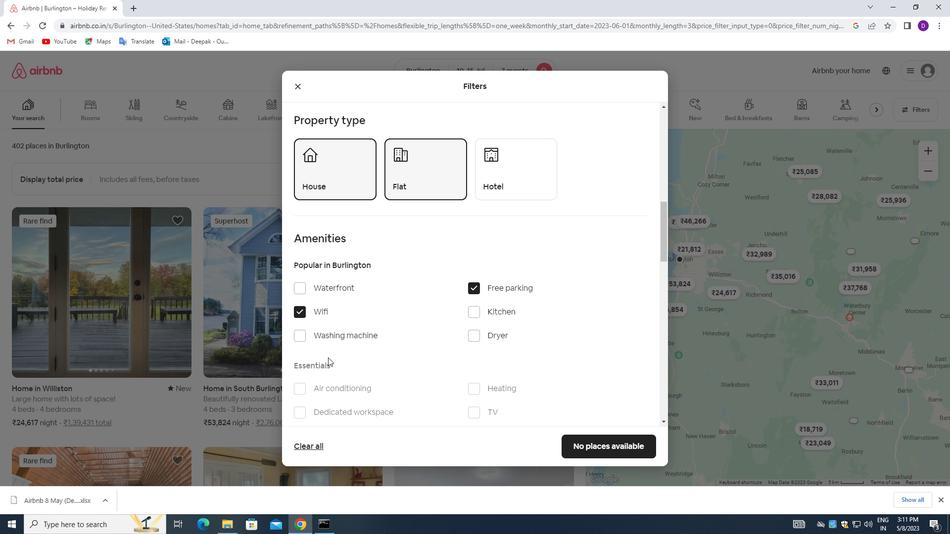 
Action: Mouse scrolled (430, 361) with delta (0, 0)
Screenshot: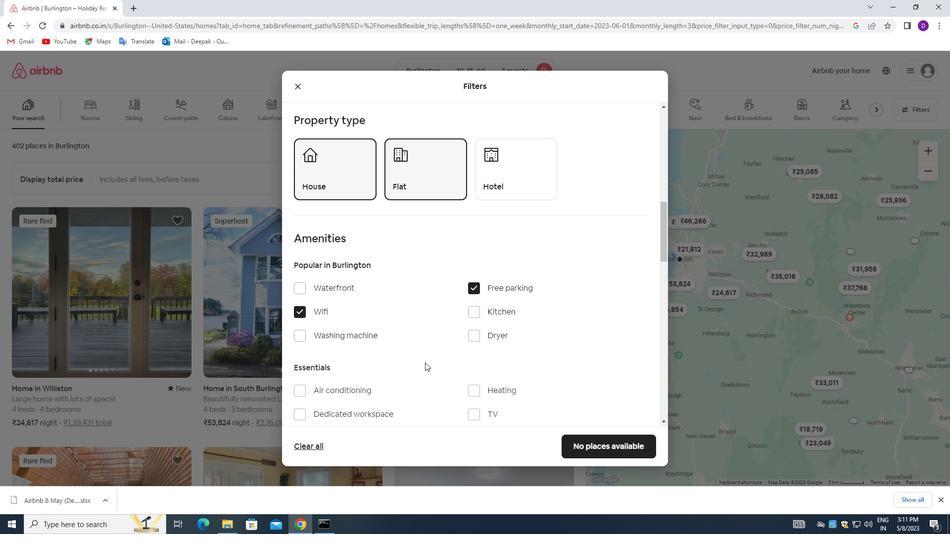 
Action: Mouse scrolled (430, 361) with delta (0, 0)
Screenshot: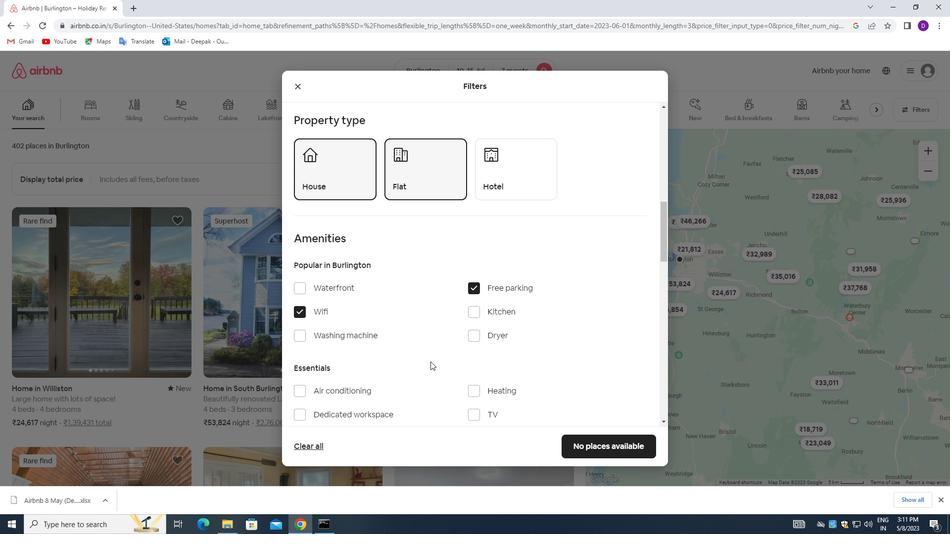 
Action: Mouse moved to (475, 318)
Screenshot: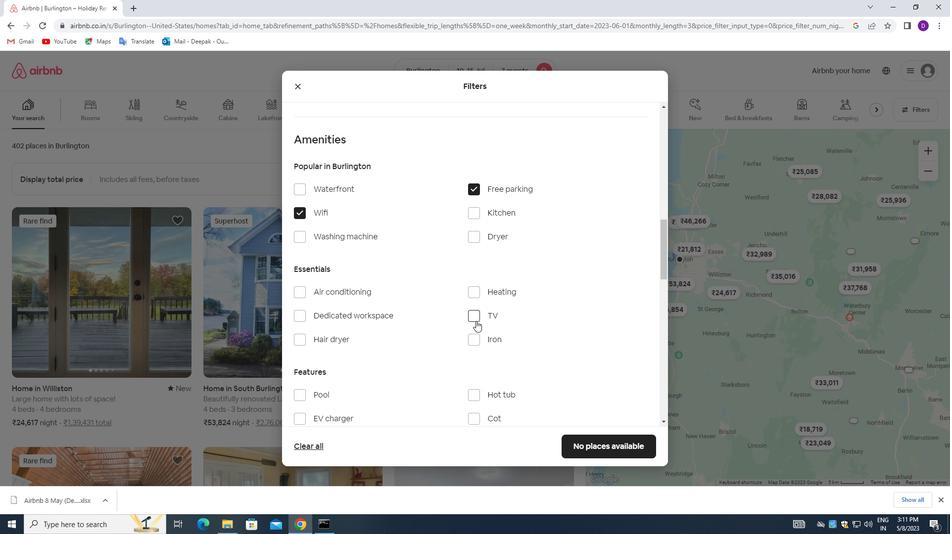 
Action: Mouse pressed left at (475, 318)
Screenshot: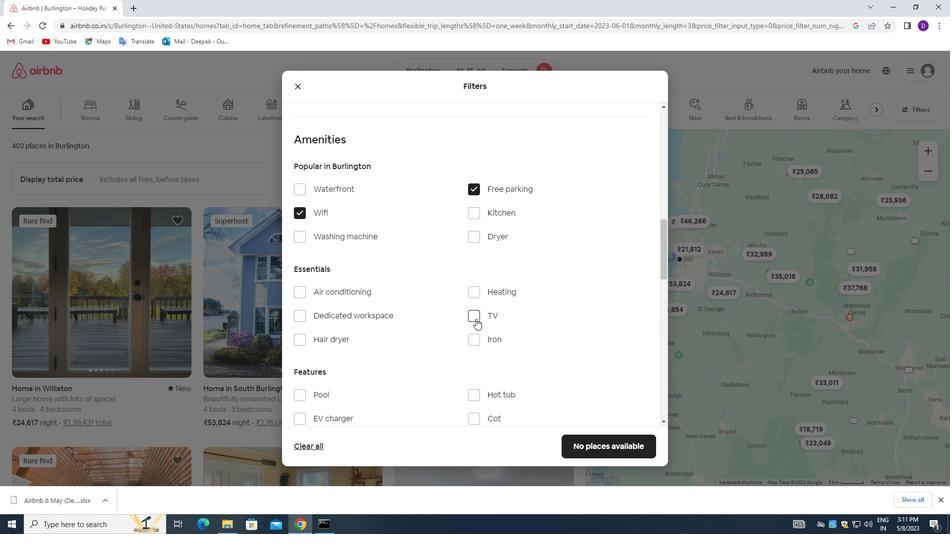 
Action: Mouse moved to (409, 334)
Screenshot: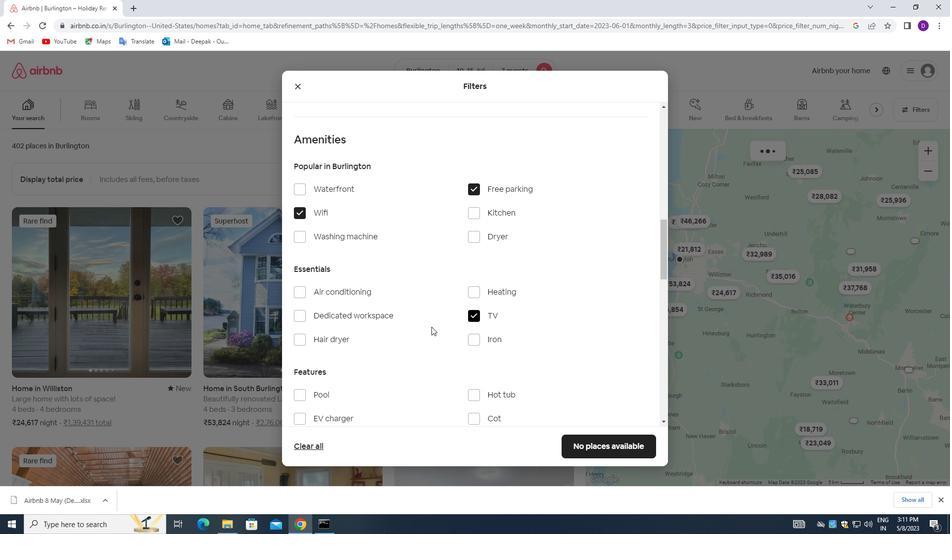 
Action: Mouse scrolled (409, 333) with delta (0, 0)
Screenshot: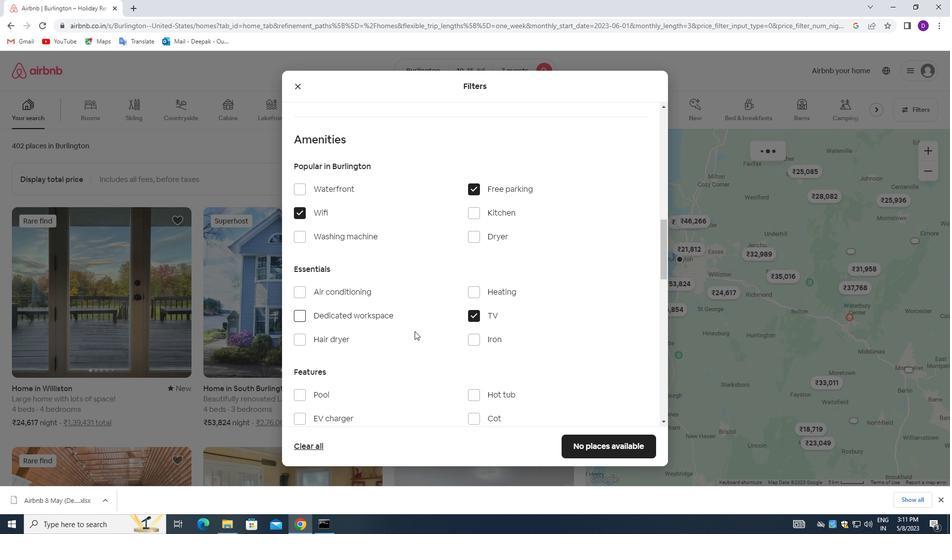 
Action: Mouse scrolled (409, 333) with delta (0, 0)
Screenshot: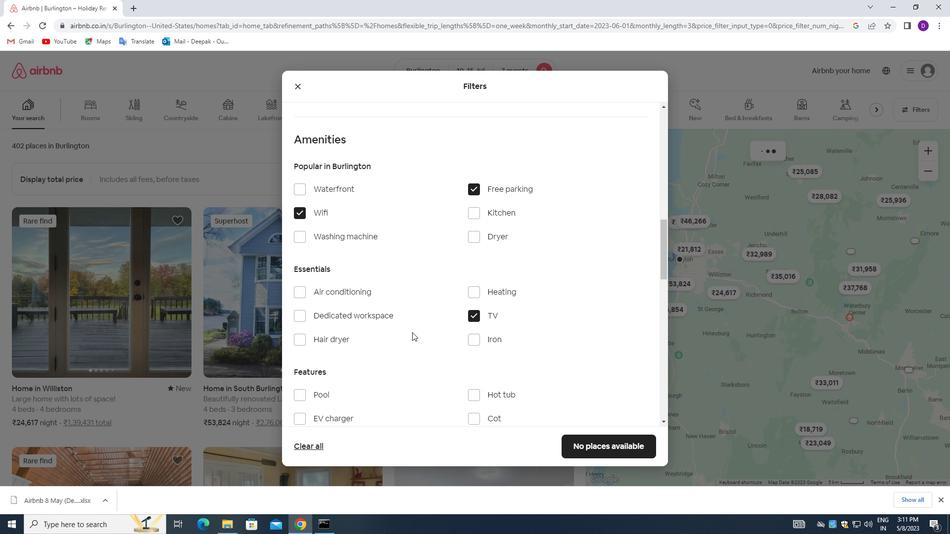 
Action: Mouse scrolled (409, 333) with delta (0, 0)
Screenshot: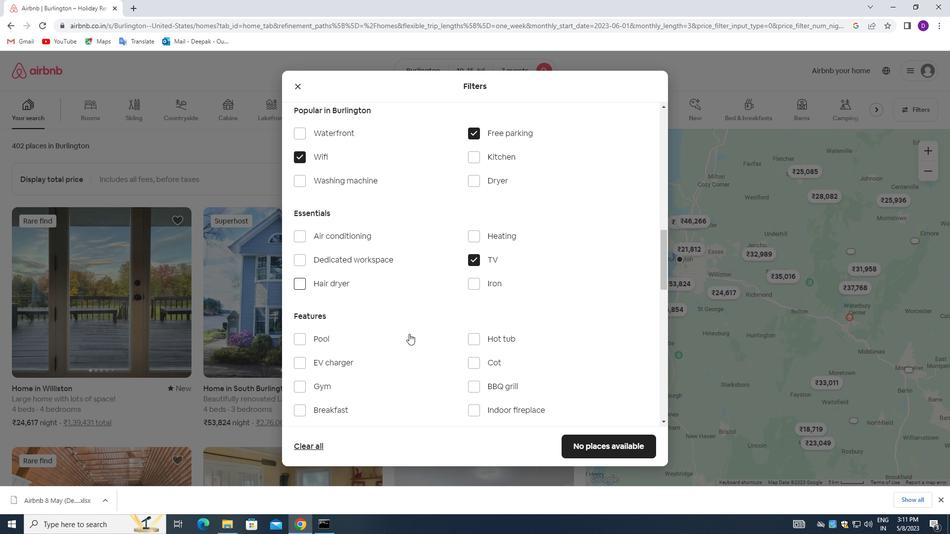 
Action: Mouse moved to (300, 296)
Screenshot: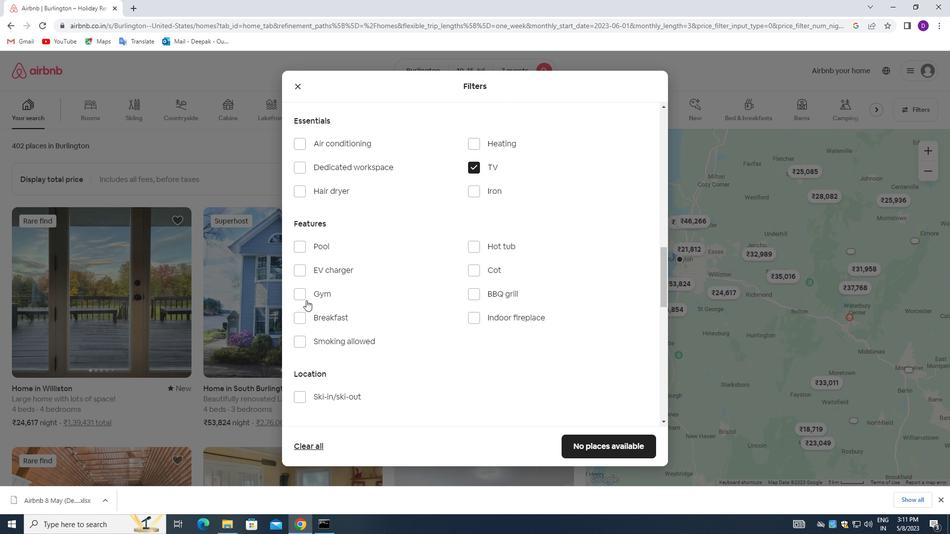 
Action: Mouse pressed left at (300, 296)
Screenshot: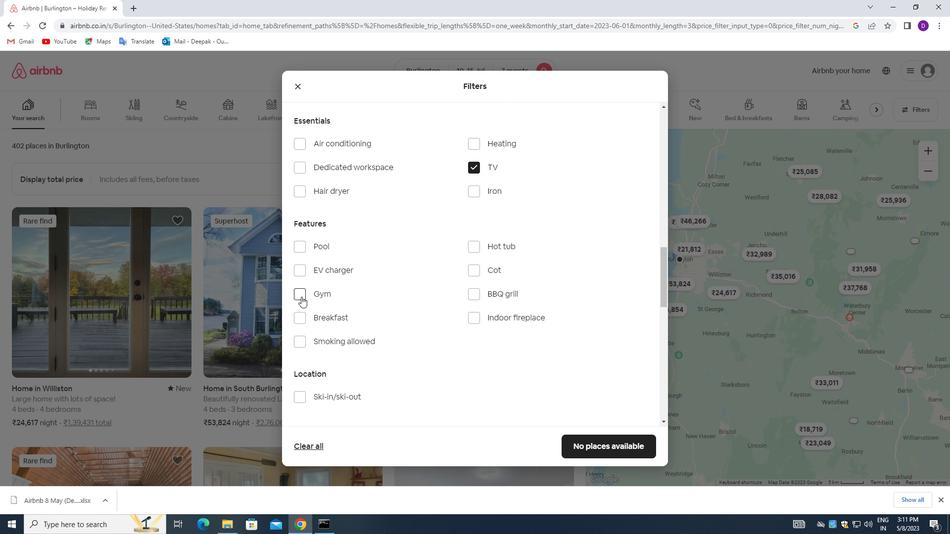 
Action: Mouse moved to (299, 313)
Screenshot: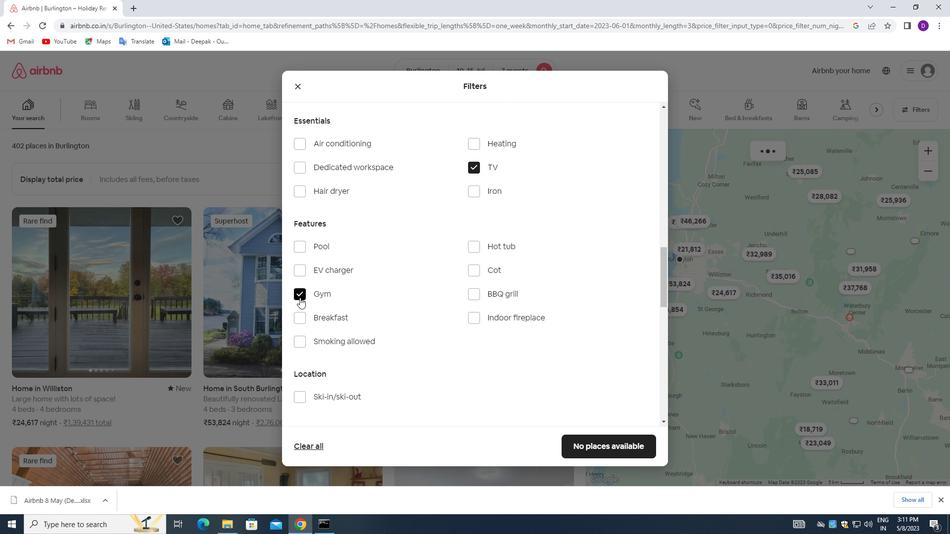 
Action: Mouse pressed left at (299, 313)
Screenshot: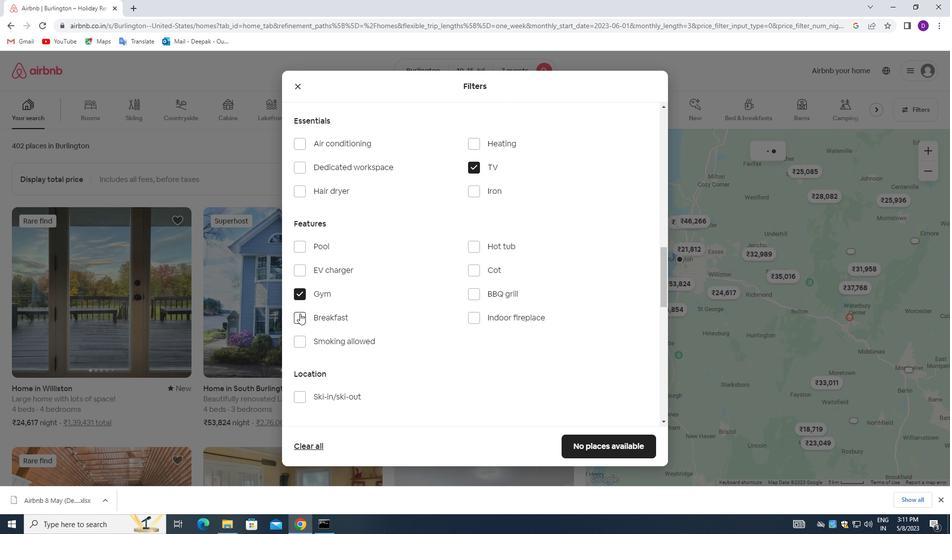 
Action: Mouse moved to (440, 289)
Screenshot: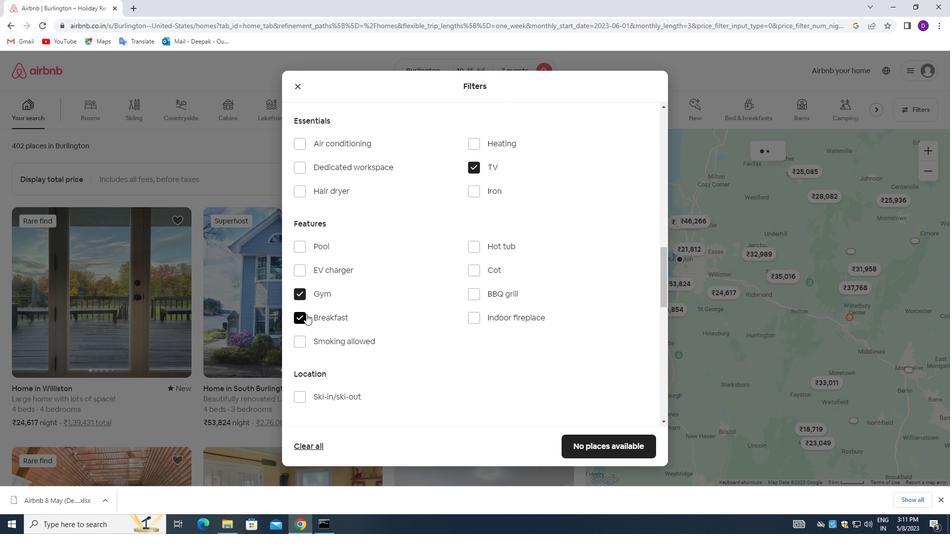 
Action: Mouse scrolled (440, 289) with delta (0, 0)
Screenshot: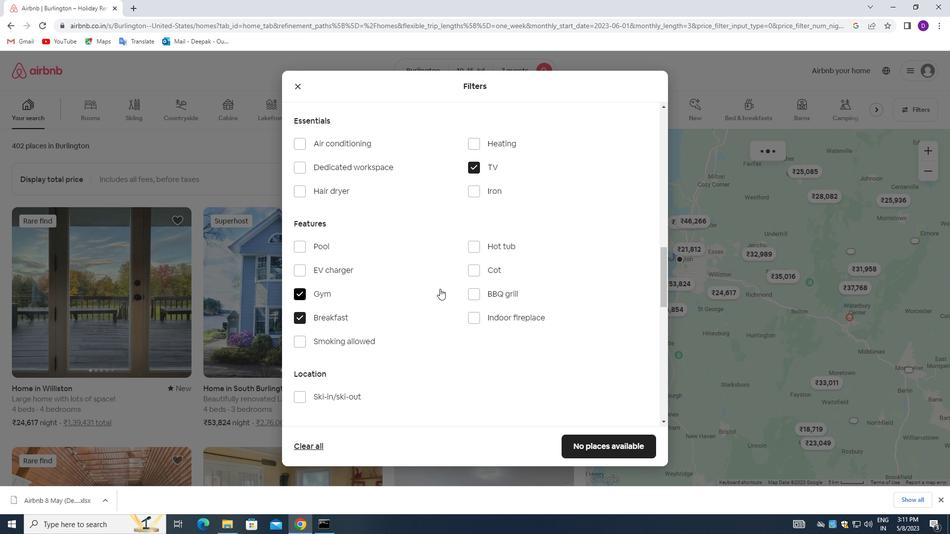 
Action: Mouse scrolled (440, 289) with delta (0, 0)
Screenshot: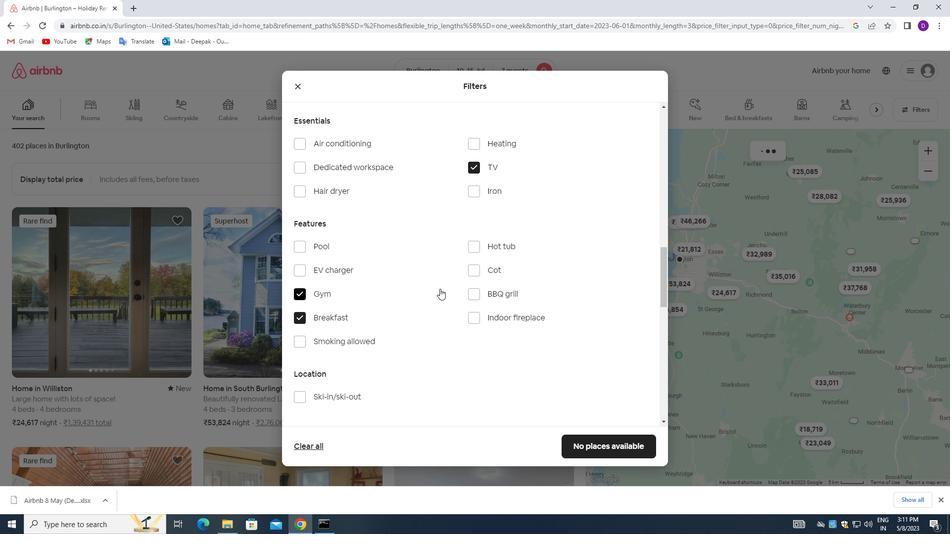 
Action: Mouse moved to (404, 297)
Screenshot: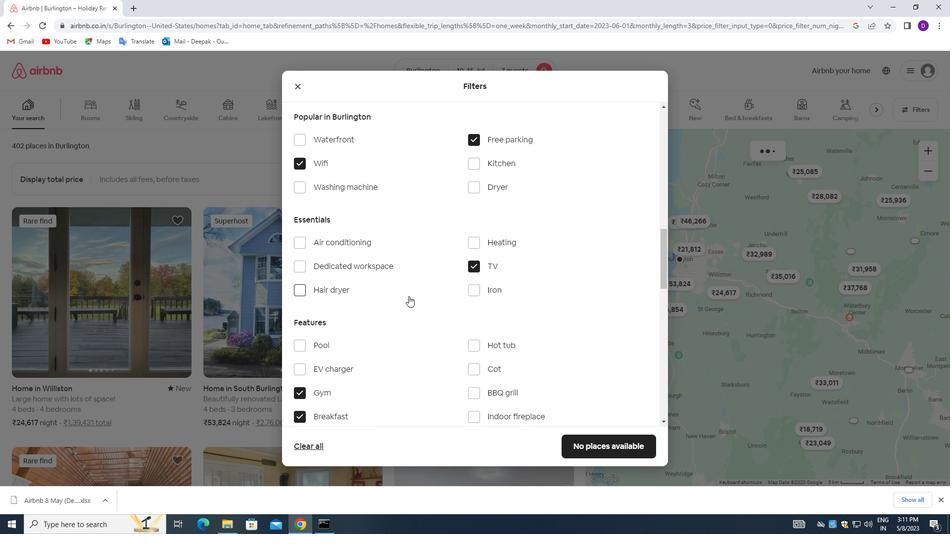 
Action: Mouse scrolled (404, 297) with delta (0, 0)
Screenshot: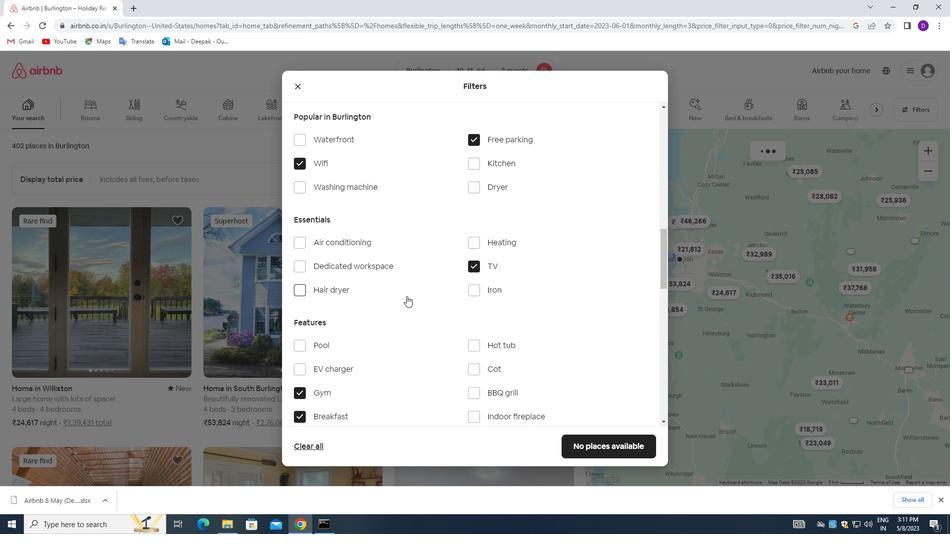 
Action: Mouse moved to (403, 297)
Screenshot: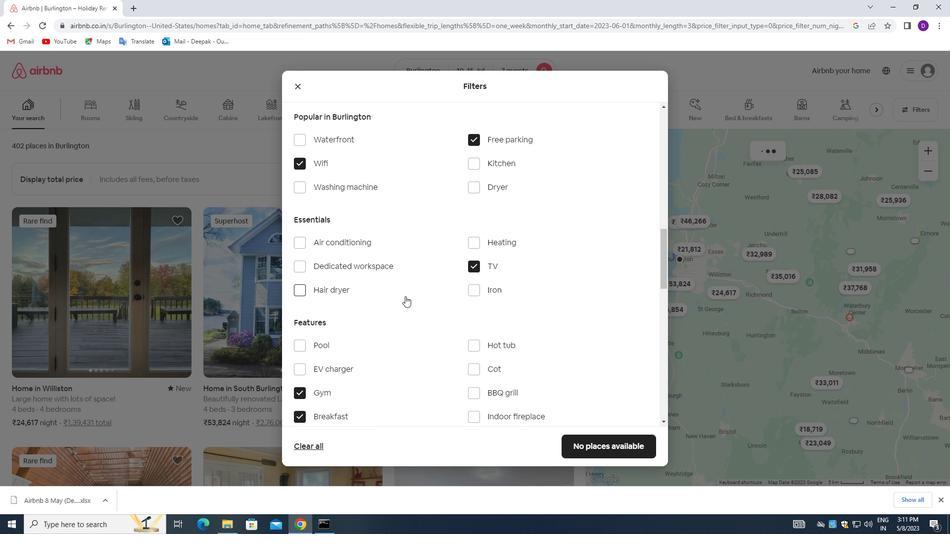 
Action: Mouse scrolled (403, 297) with delta (0, 0)
Screenshot: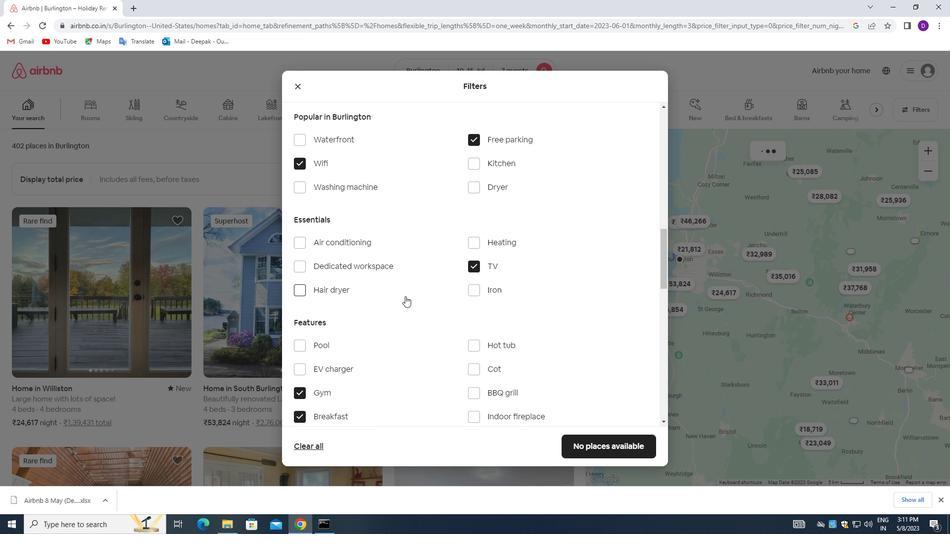 
Action: Mouse moved to (403, 298)
Screenshot: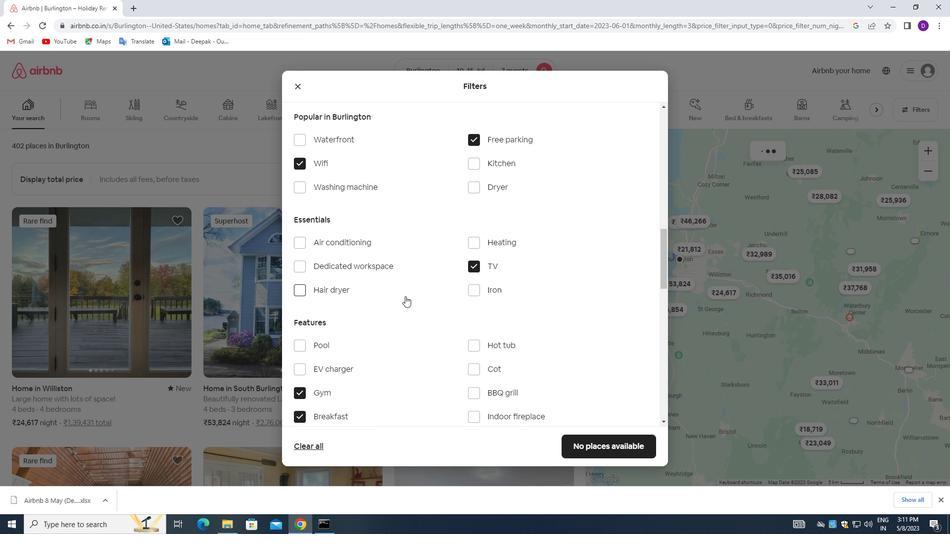 
Action: Mouse scrolled (403, 297) with delta (0, 0)
Screenshot: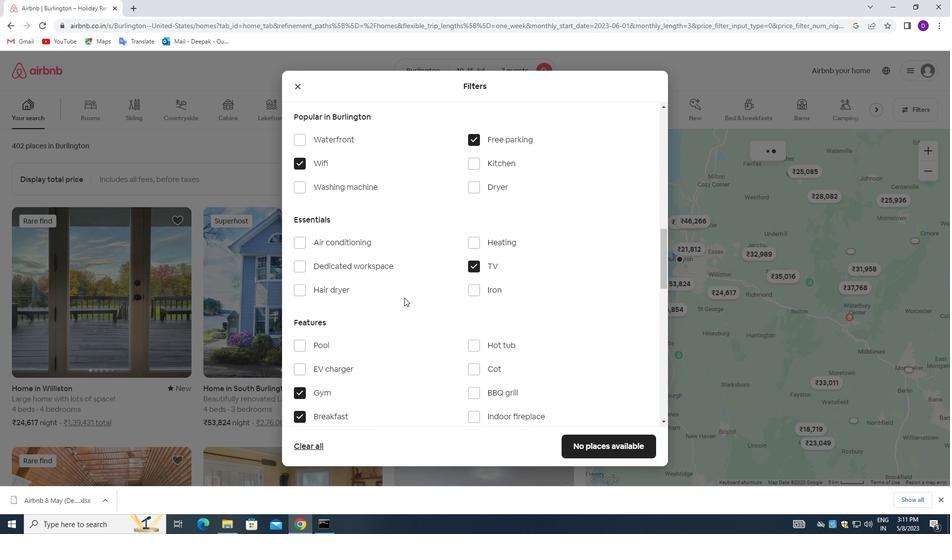 
Action: Mouse moved to (403, 319)
Screenshot: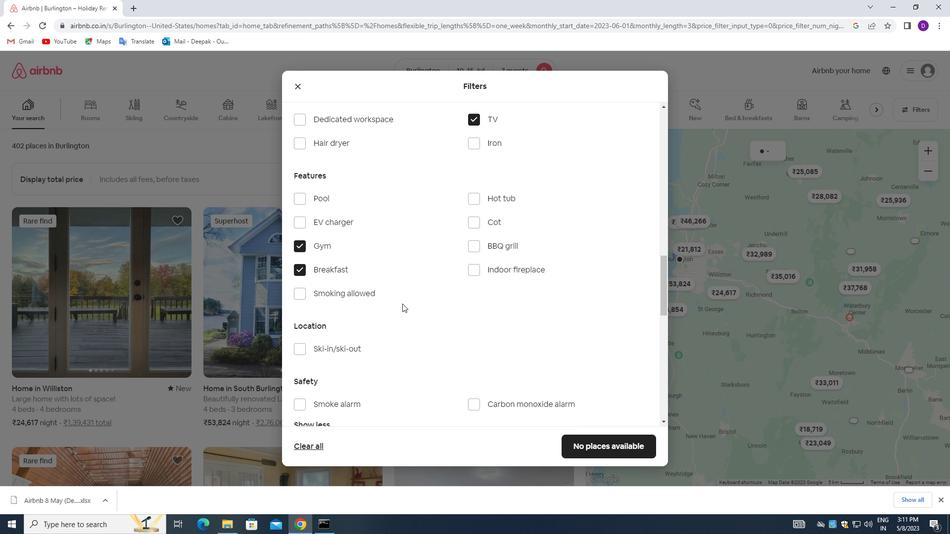 
Action: Mouse scrolled (403, 318) with delta (0, 0)
Screenshot: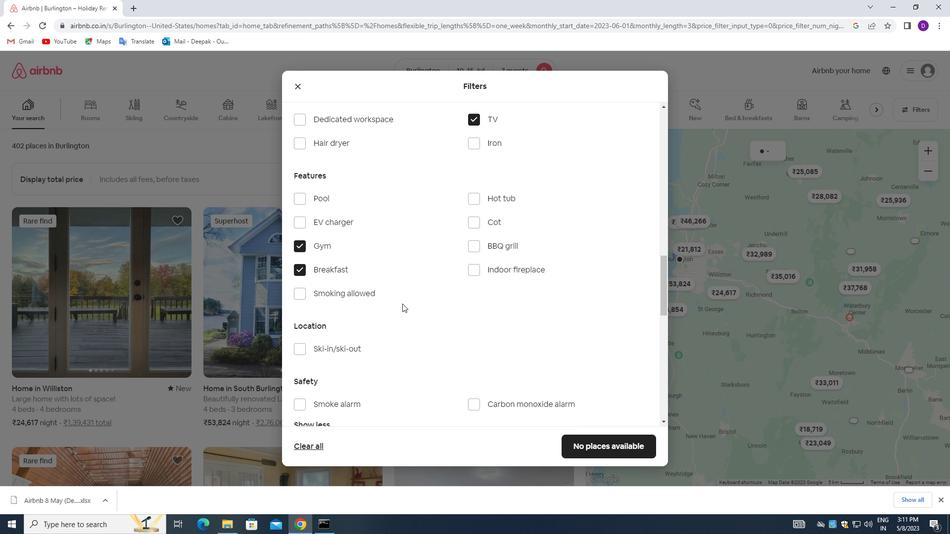 
Action: Mouse moved to (403, 319)
Screenshot: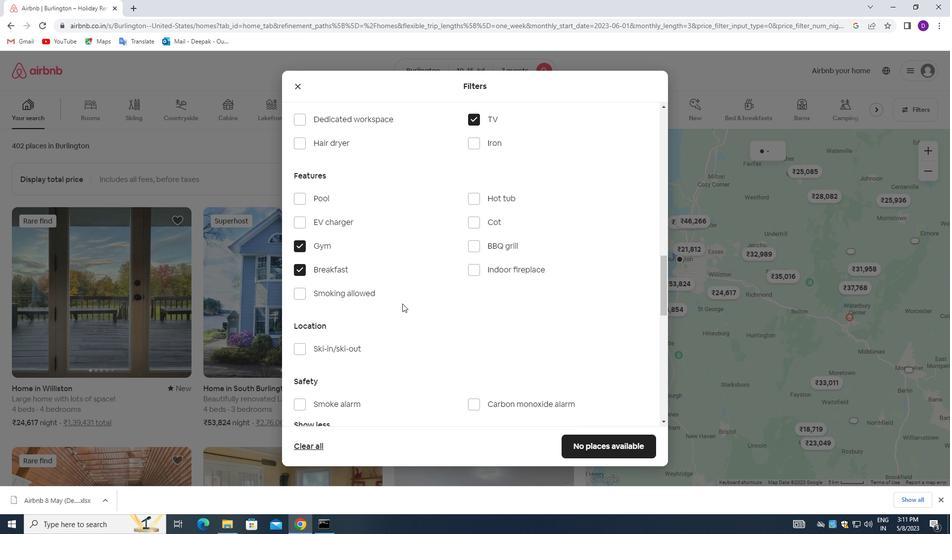 
Action: Mouse scrolled (403, 319) with delta (0, 0)
Screenshot: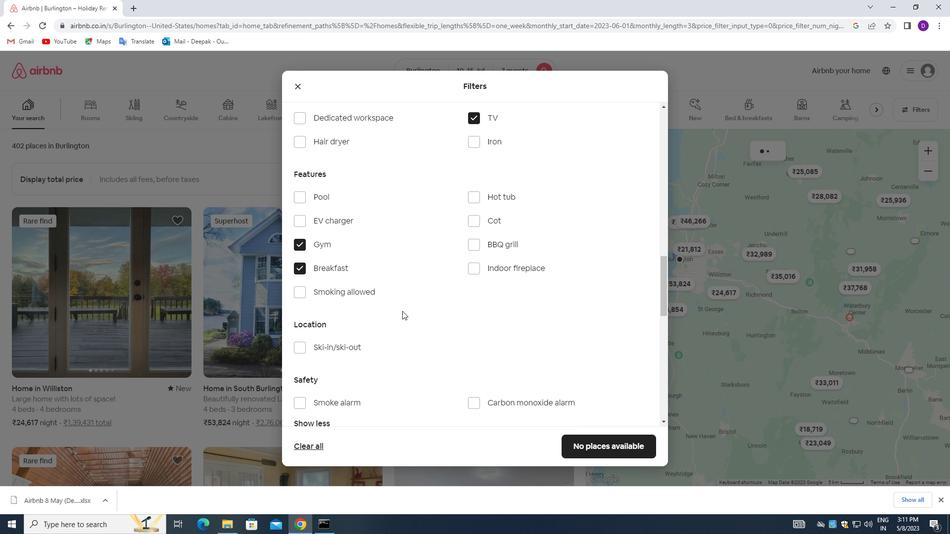 
Action: Mouse moved to (406, 319)
Screenshot: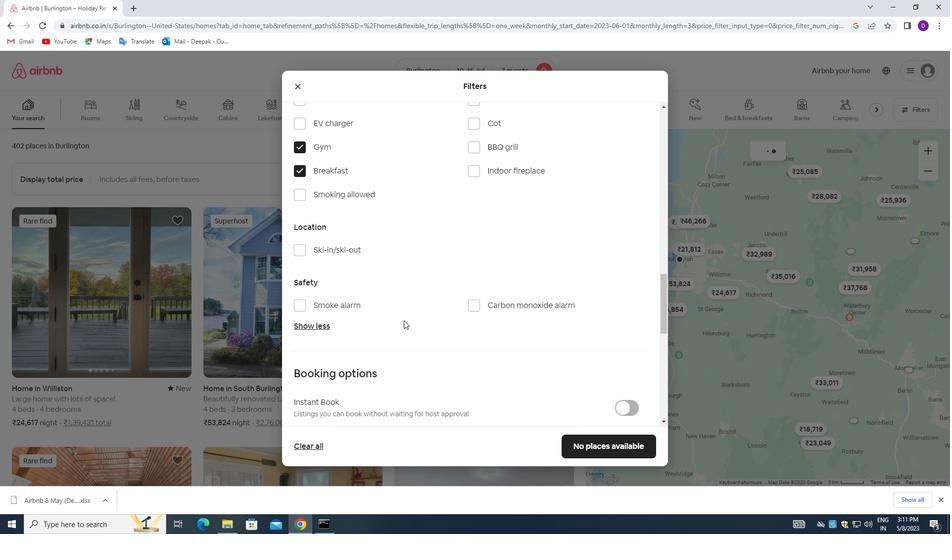 
Action: Mouse scrolled (406, 319) with delta (0, 0)
Screenshot: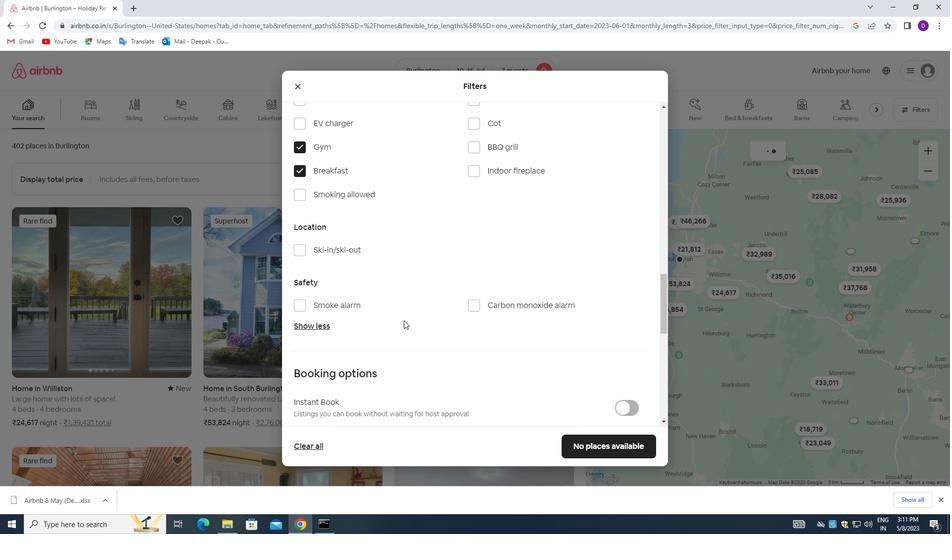 
Action: Mouse moved to (618, 392)
Screenshot: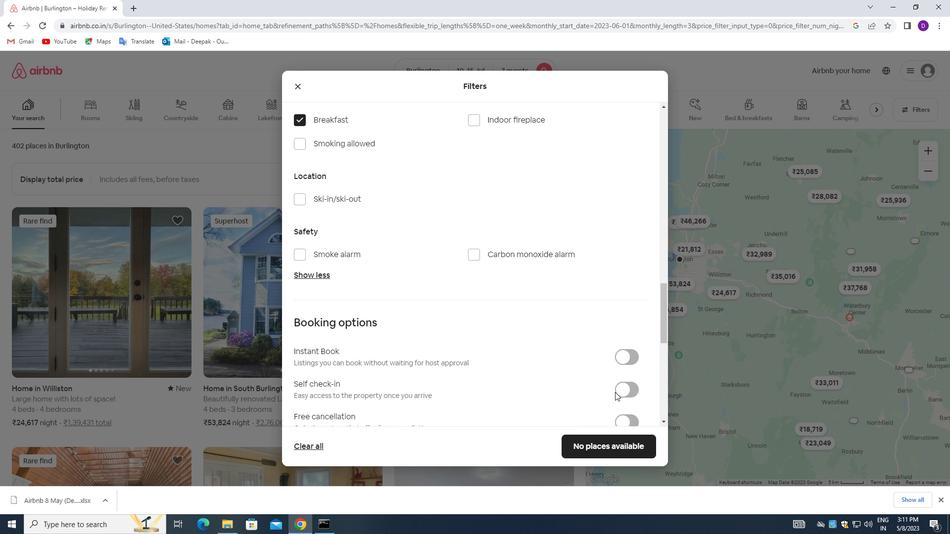 
Action: Mouse pressed left at (618, 392)
Screenshot: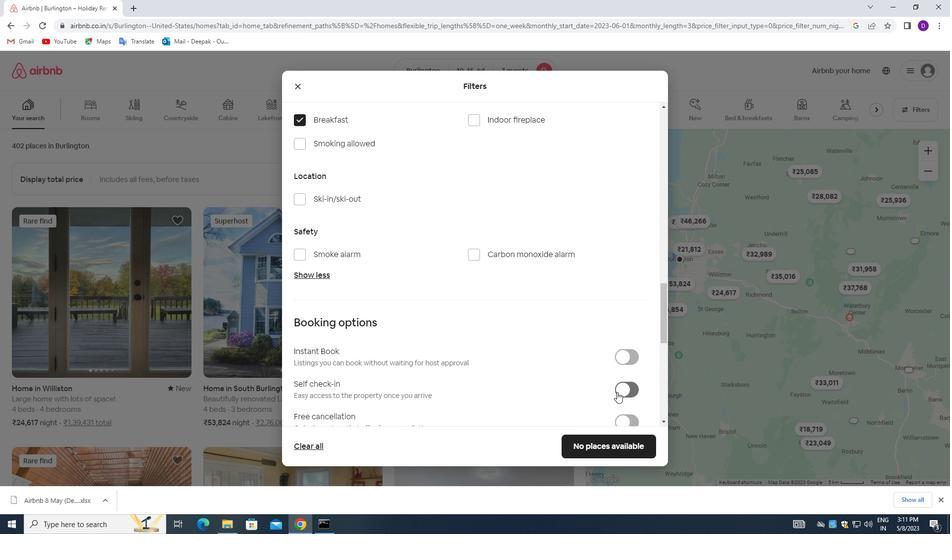 
Action: Mouse moved to (467, 375)
Screenshot: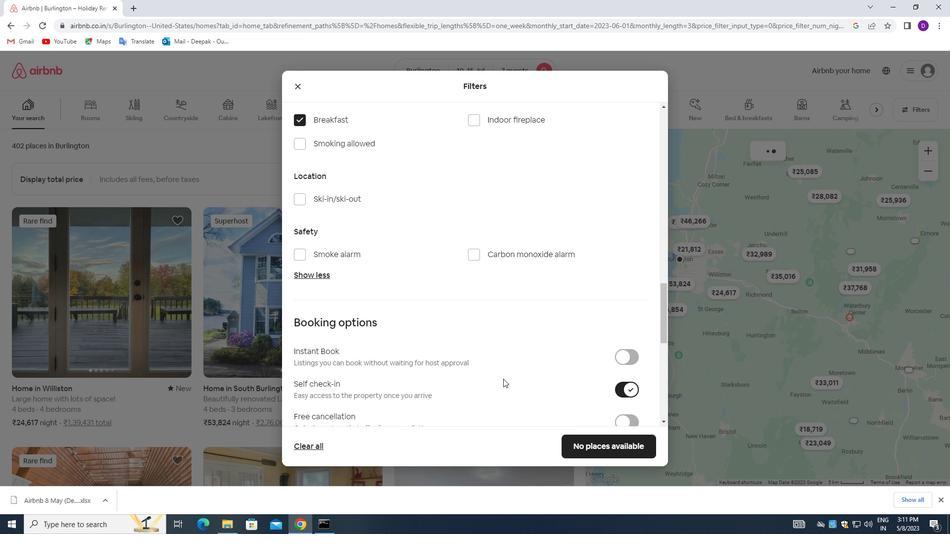 
Action: Mouse scrolled (467, 375) with delta (0, 0)
Screenshot: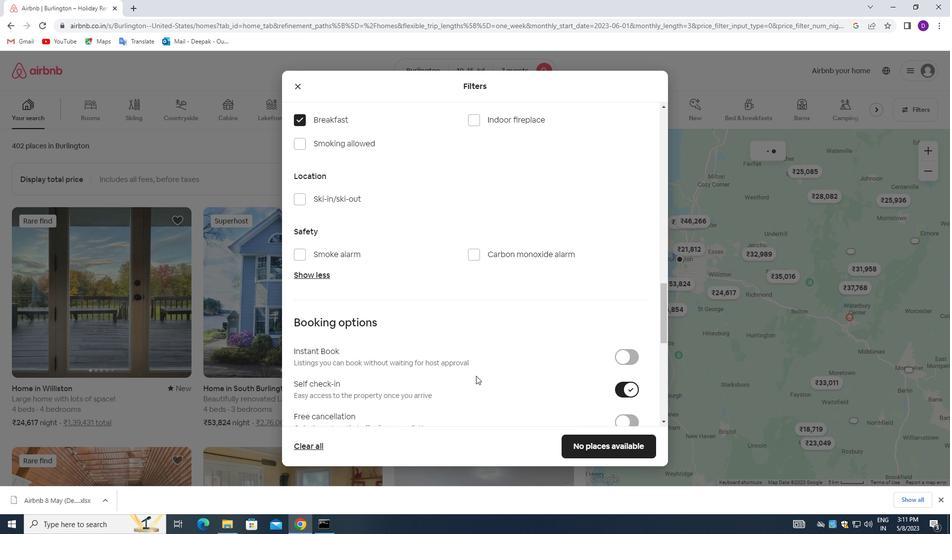 
Action: Mouse moved to (466, 375)
Screenshot: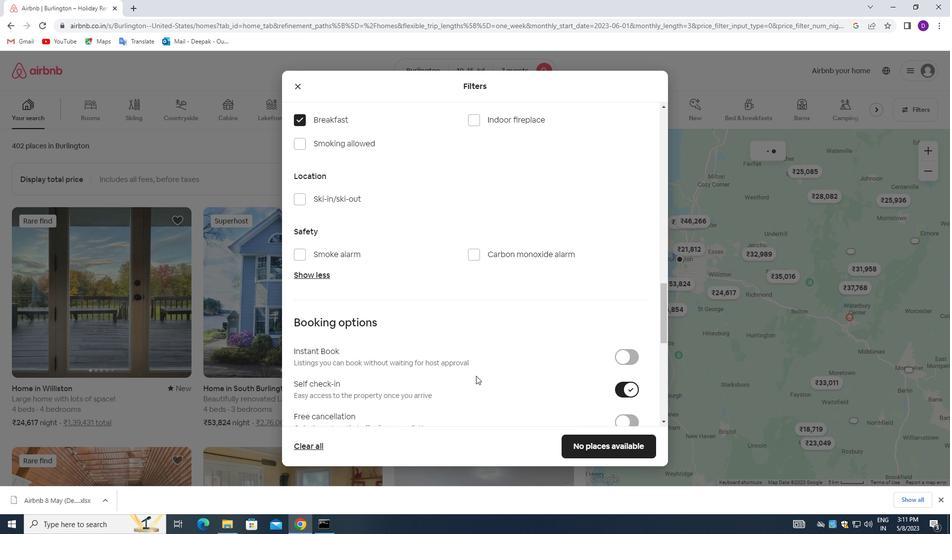 
Action: Mouse scrolled (466, 375) with delta (0, 0)
Screenshot: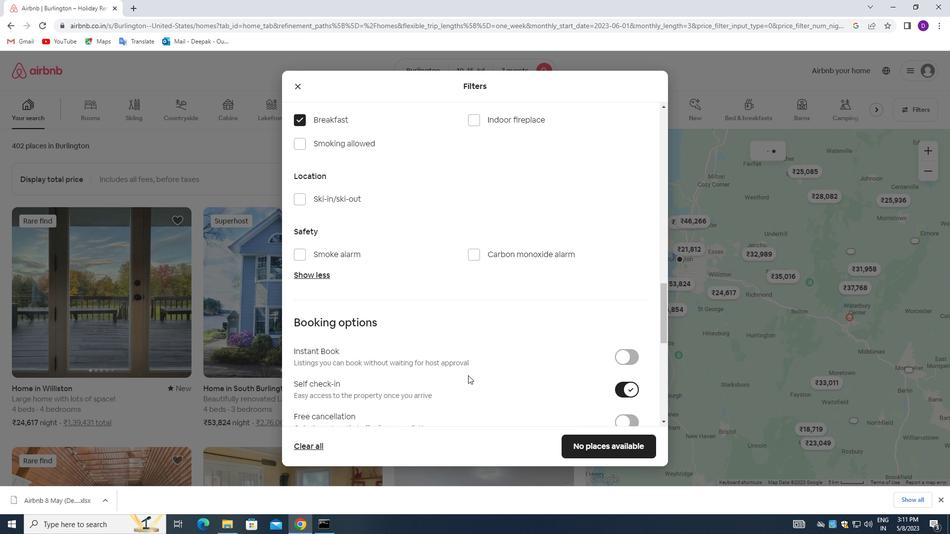 
Action: Mouse moved to (466, 374)
Screenshot: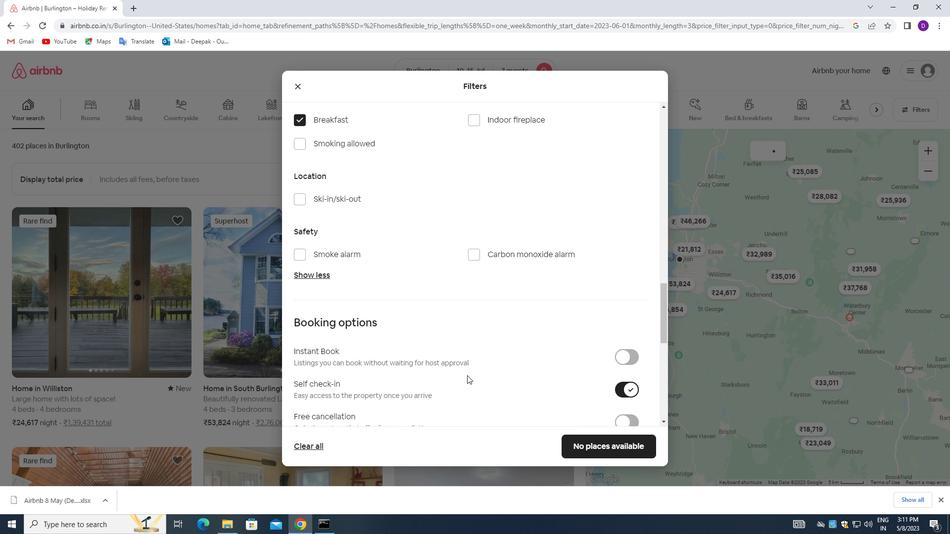 
Action: Mouse scrolled (466, 374) with delta (0, 0)
Screenshot: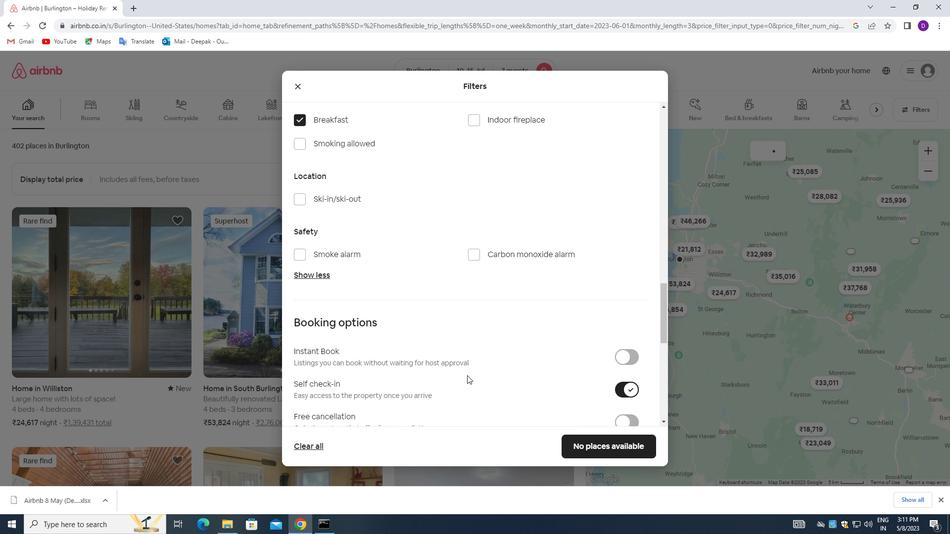 
Action: Mouse moved to (464, 343)
Screenshot: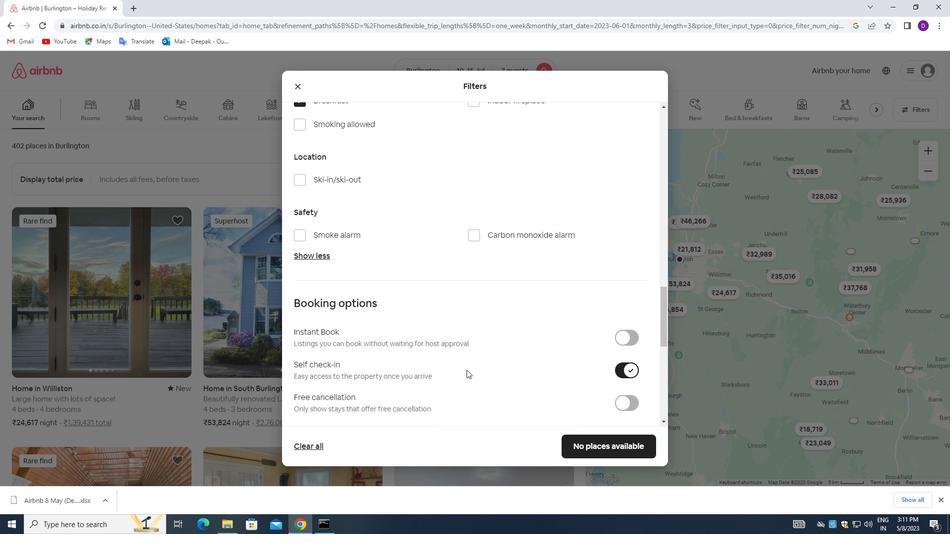 
Action: Mouse scrolled (464, 342) with delta (0, 0)
Screenshot: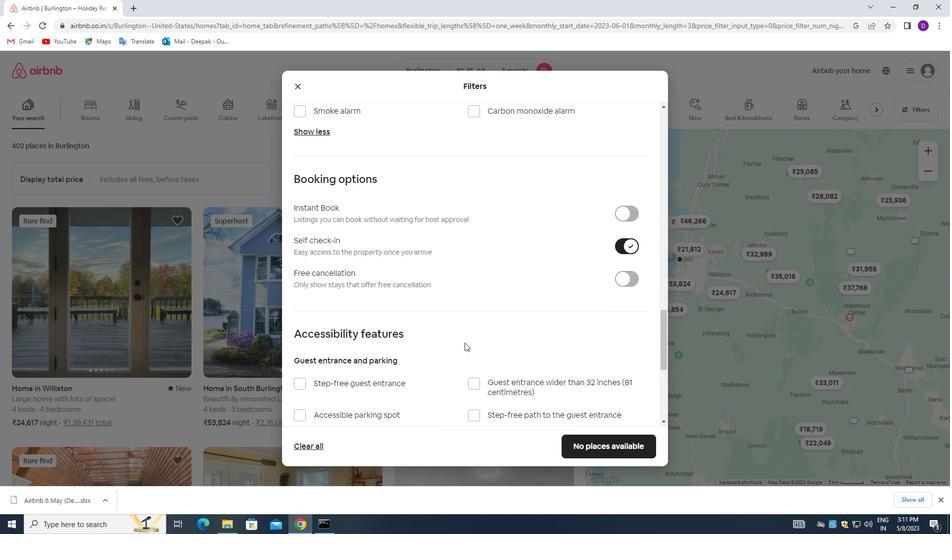
Action: Mouse scrolled (464, 342) with delta (0, 0)
Screenshot: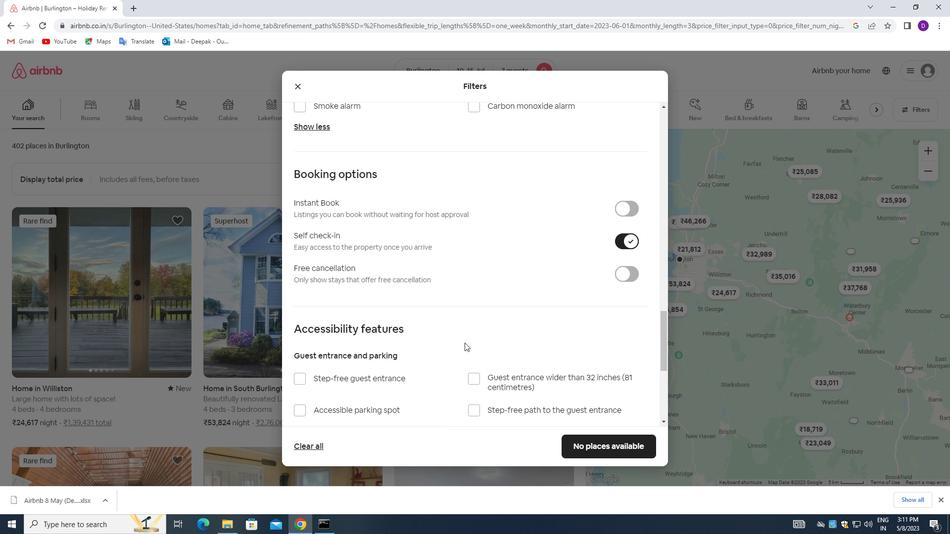 
Action: Mouse scrolled (464, 342) with delta (0, 0)
Screenshot: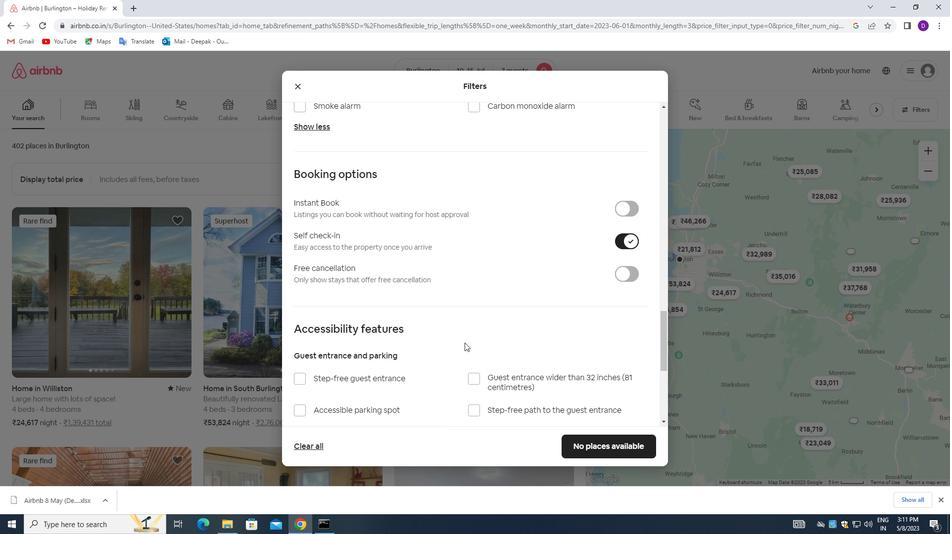 
Action: Mouse moved to (464, 343)
Screenshot: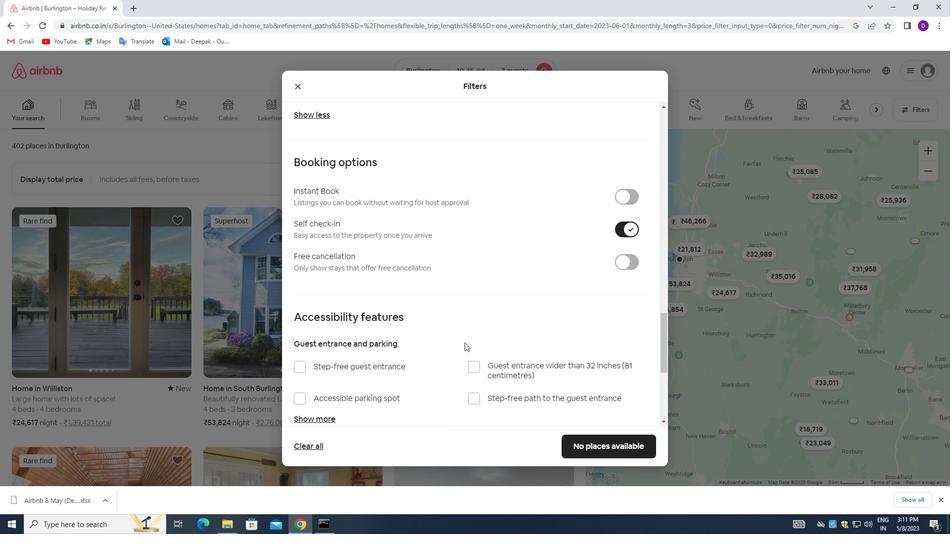 
Action: Mouse scrolled (464, 342) with delta (0, 0)
Screenshot: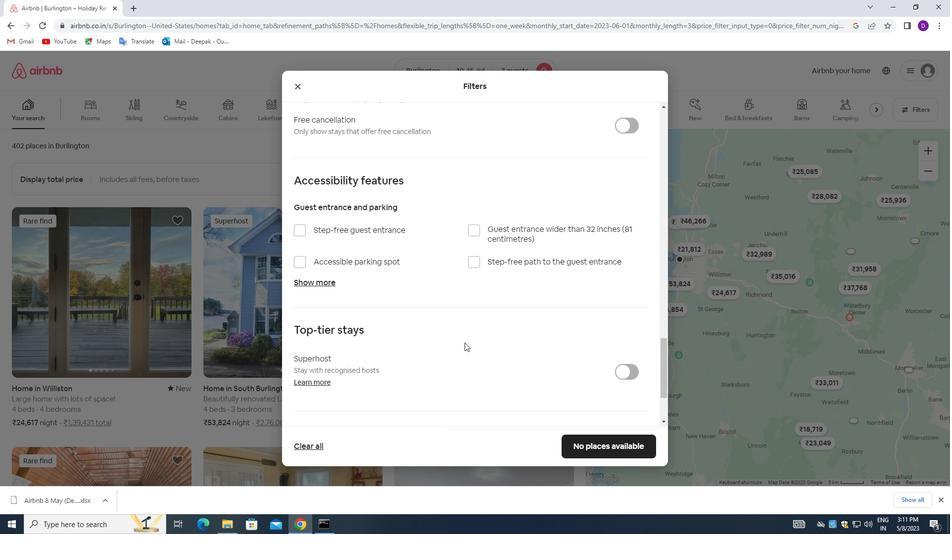 
Action: Mouse scrolled (464, 342) with delta (0, 0)
Screenshot: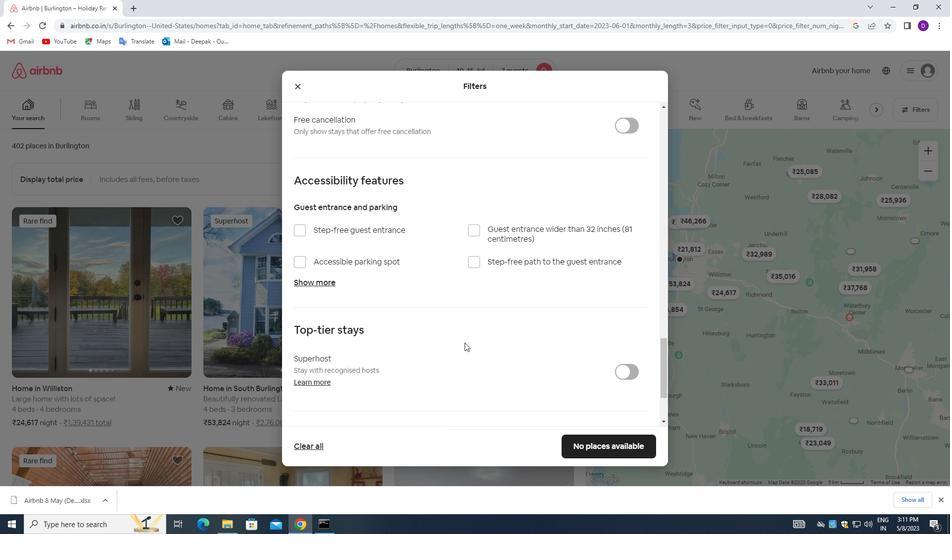 
Action: Mouse moved to (465, 342)
Screenshot: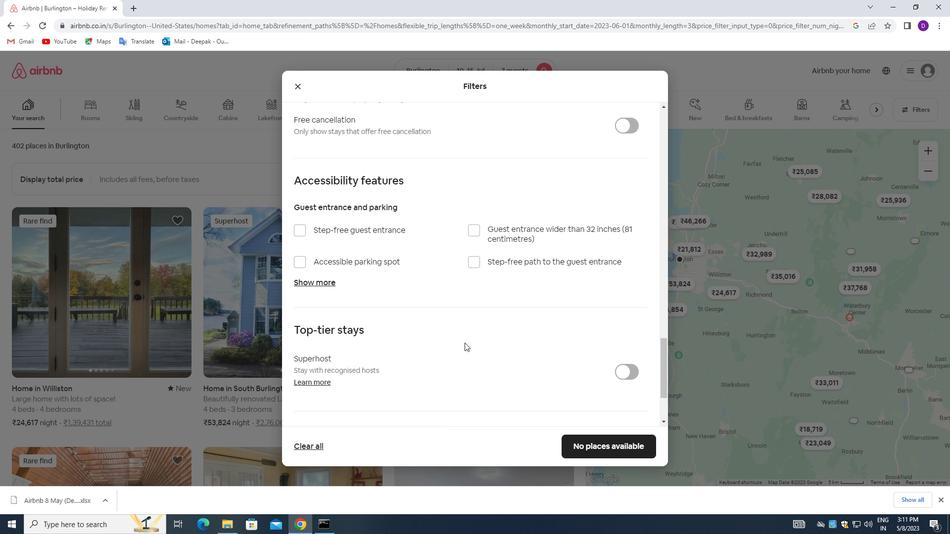 
Action: Mouse scrolled (465, 342) with delta (0, 0)
Screenshot: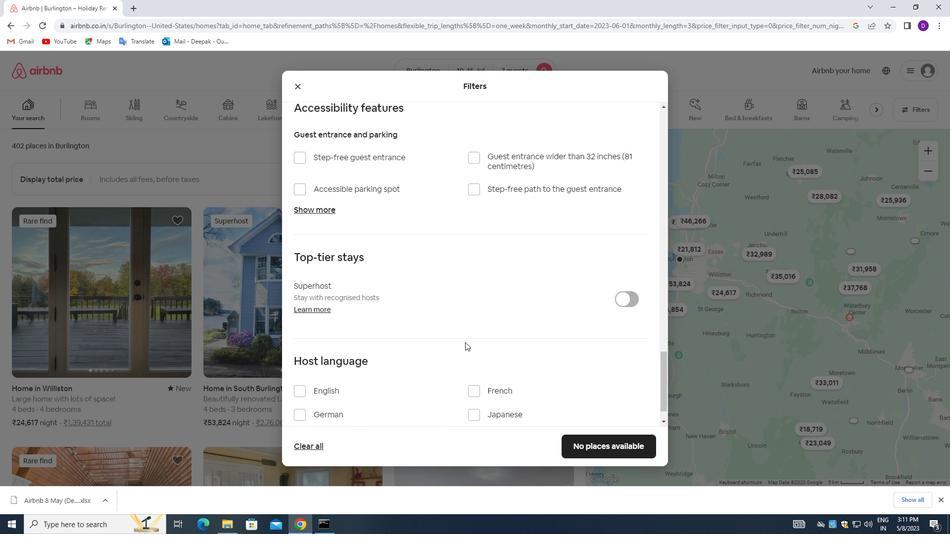 
Action: Mouse moved to (465, 342)
Screenshot: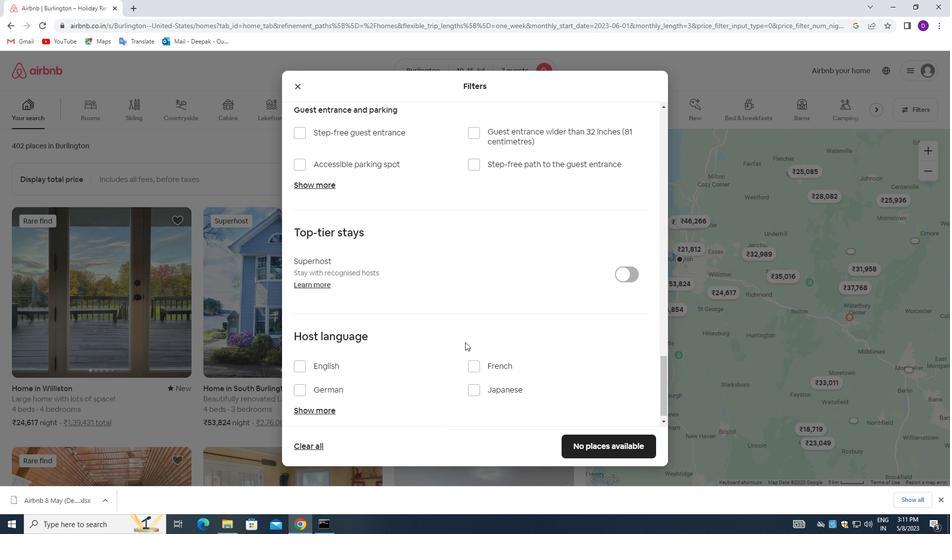 
Action: Mouse scrolled (465, 342) with delta (0, 0)
Screenshot: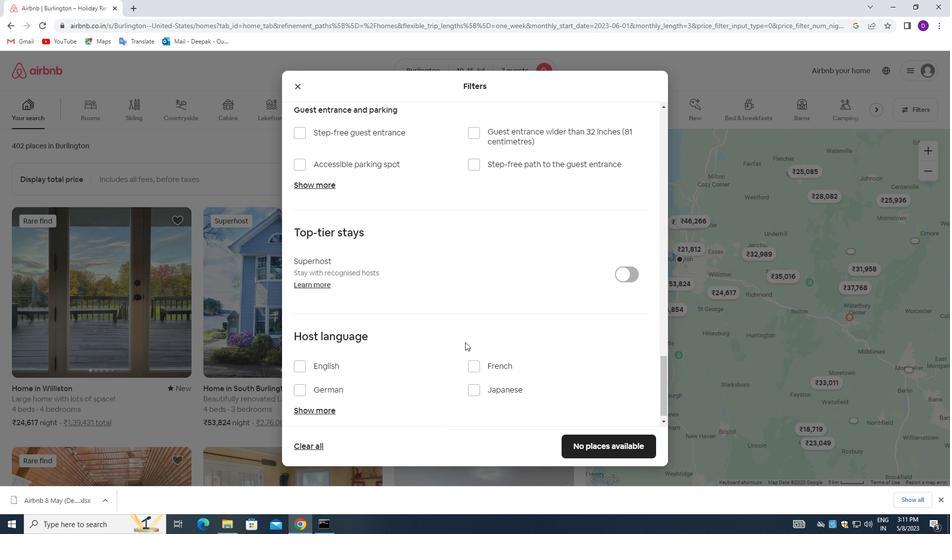 
Action: Mouse moved to (464, 343)
Screenshot: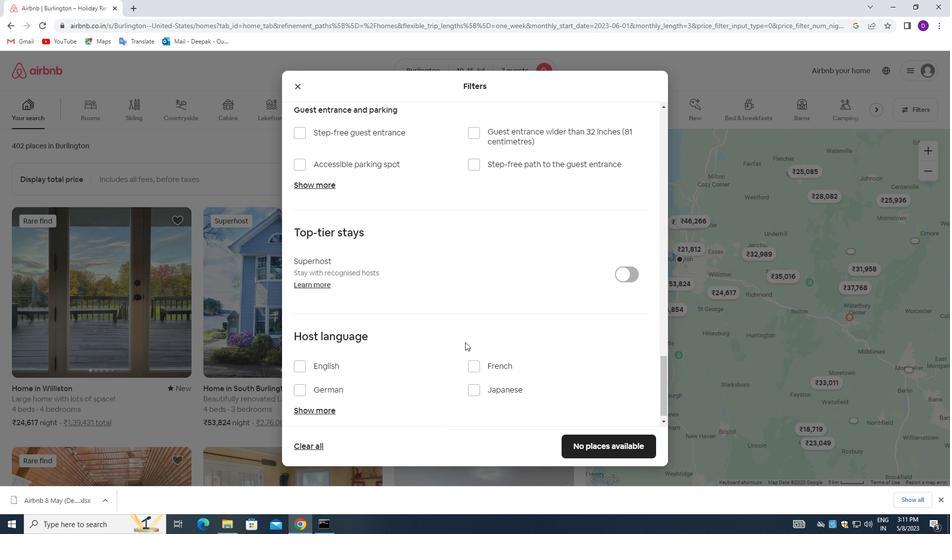 
Action: Mouse scrolled (464, 343) with delta (0, 0)
Screenshot: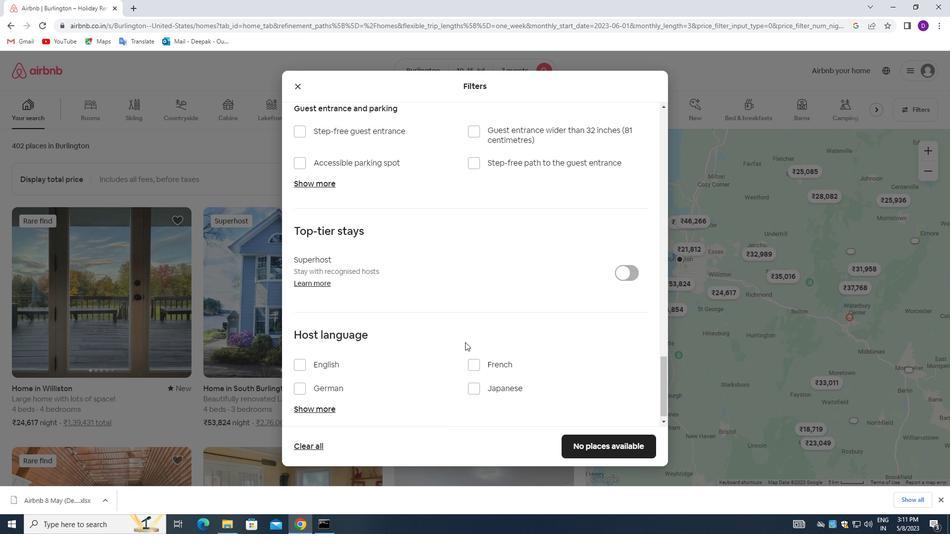 
Action: Mouse scrolled (464, 343) with delta (0, 0)
Screenshot: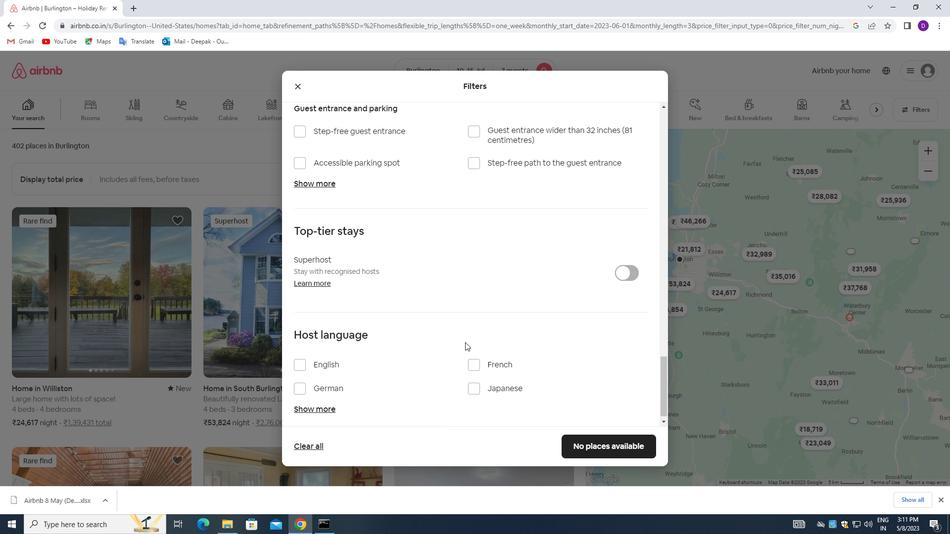 
Action: Mouse moved to (460, 344)
Screenshot: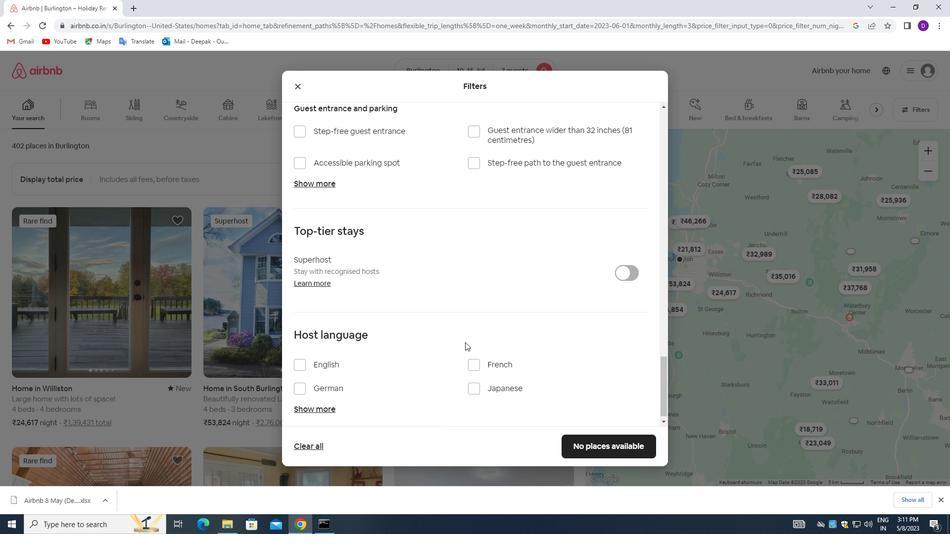 
Action: Mouse scrolled (460, 344) with delta (0, 0)
Screenshot: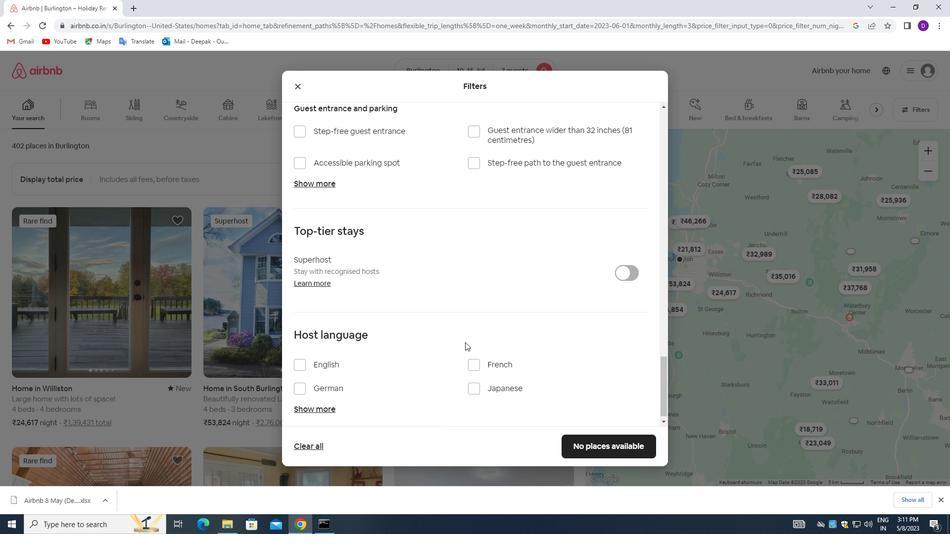 
Action: Mouse moved to (300, 357)
Screenshot: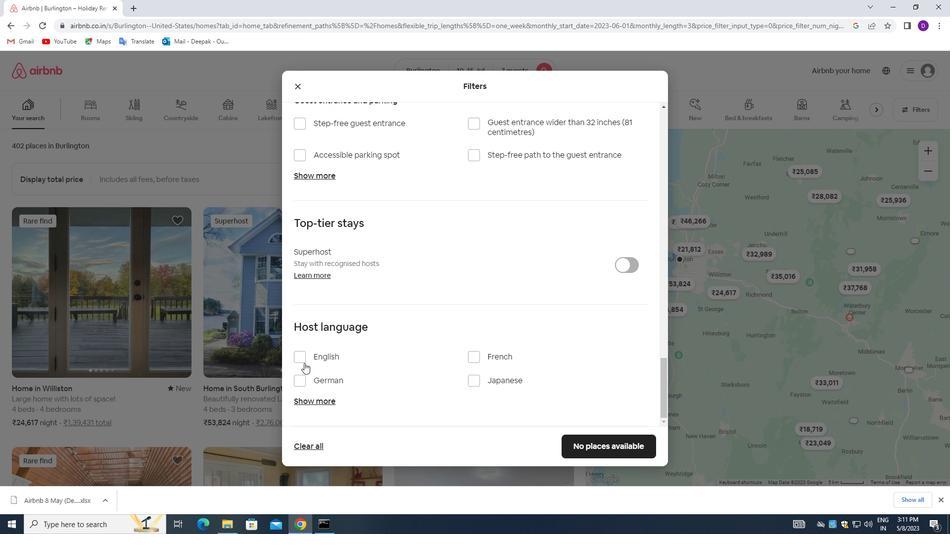 
Action: Mouse pressed left at (300, 357)
Screenshot: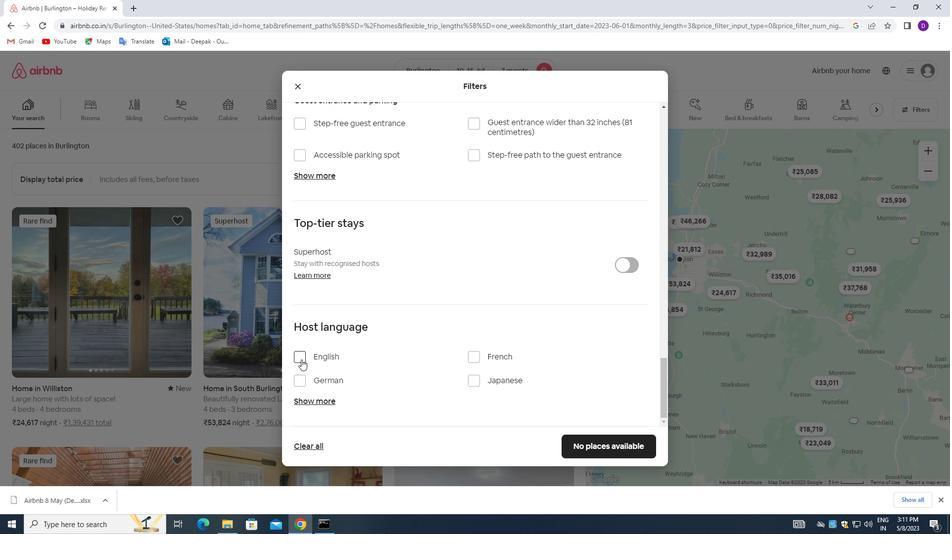 
Action: Mouse moved to (578, 444)
Screenshot: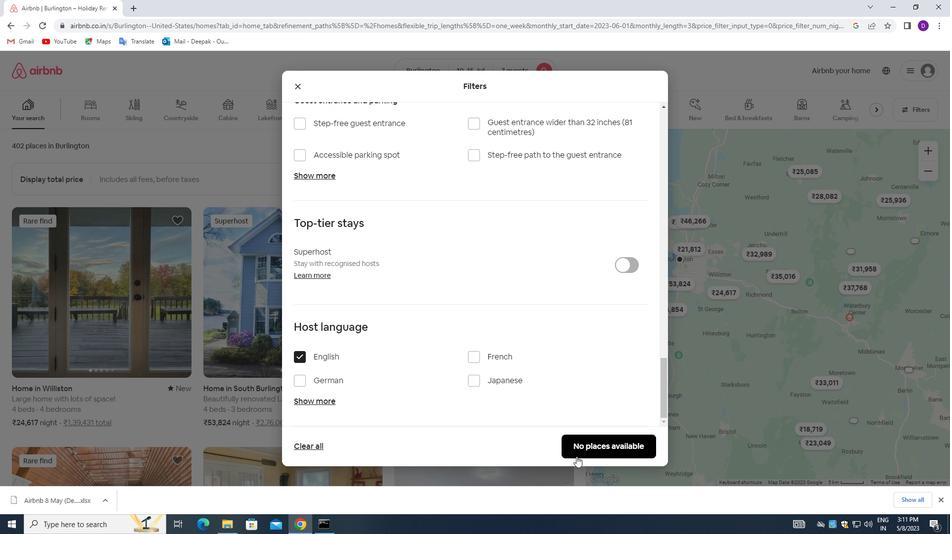 
Action: Mouse pressed left at (578, 444)
Screenshot: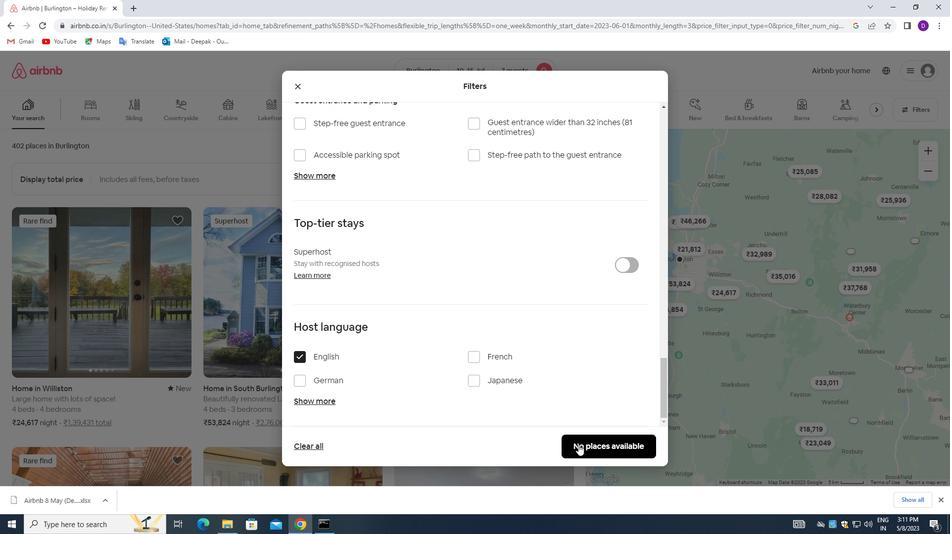 
Action: Mouse moved to (576, 441)
Screenshot: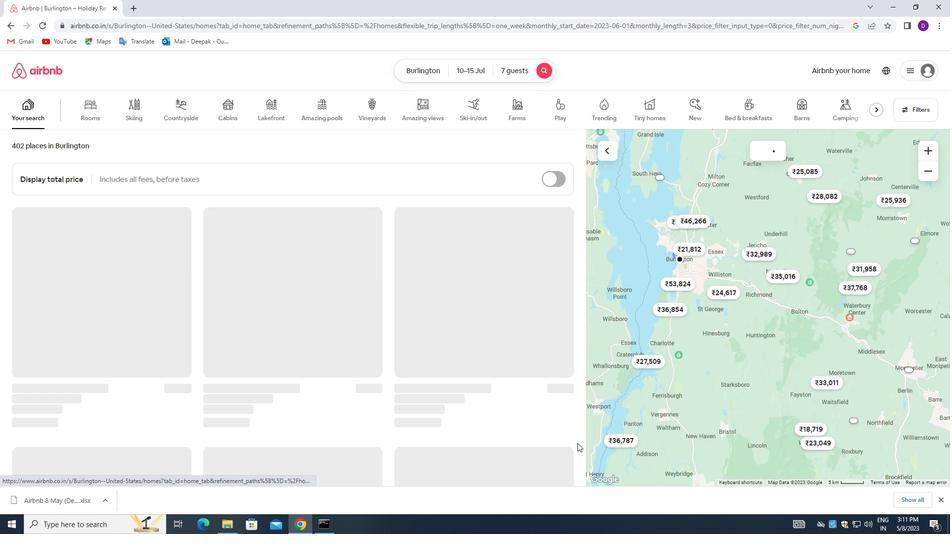 
